 Task: Open a Blog Post Template save the file as flyerAdd Heading 'Ballet' ,with the main content  Ballet is a classical dance form characterized by grace, precision, and fluid movements. It involves intricate footwork, leaps, and graceful poses, performed to classical music. Ballet requires strength, flexibility, and years of dedicated training. ,with the main content  Ballet is a classical dance form characterized by grace, precision, and fluid movements. It involves intricate footwork, leaps, and graceful poses, performed to classical music. Ballet requires strength, flexibility, and years of dedicated training.and font size to the main content 22 Apply Font Style Broadwayand font size to the heading 16 Change heading alignment to  Center
Action: Mouse moved to (18, 21)
Screenshot: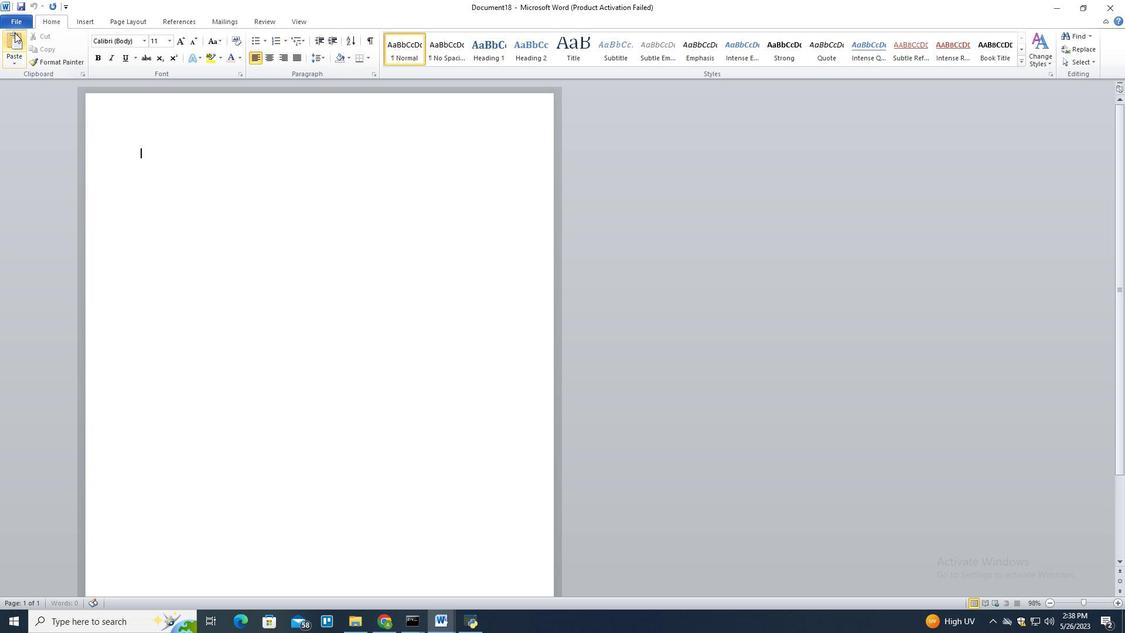 
Action: Mouse pressed left at (18, 21)
Screenshot: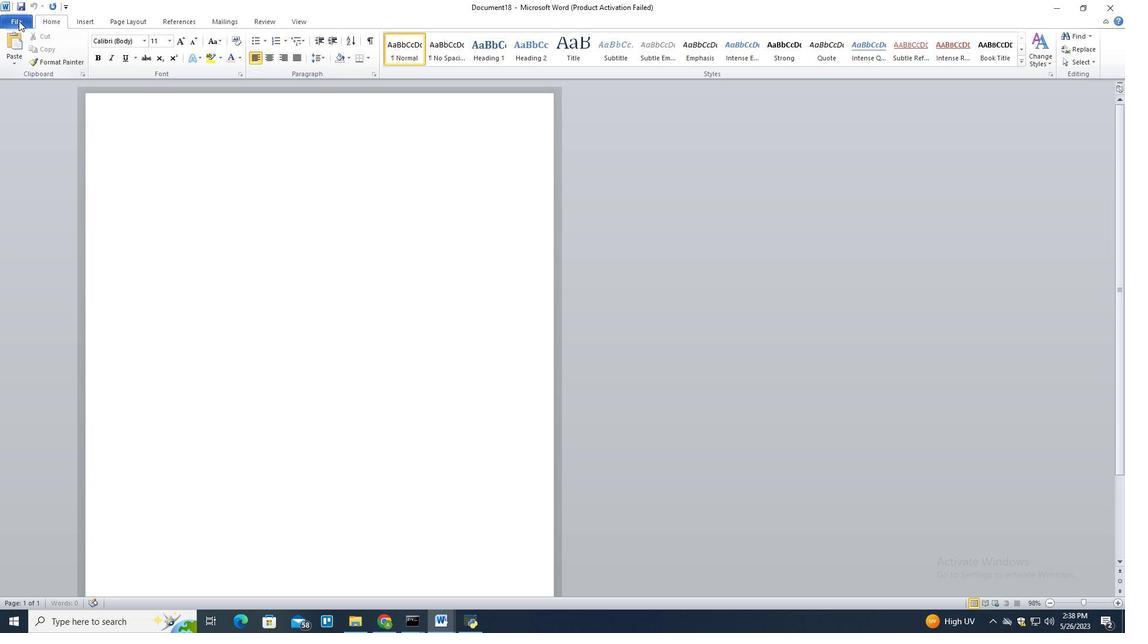 
Action: Mouse moved to (31, 153)
Screenshot: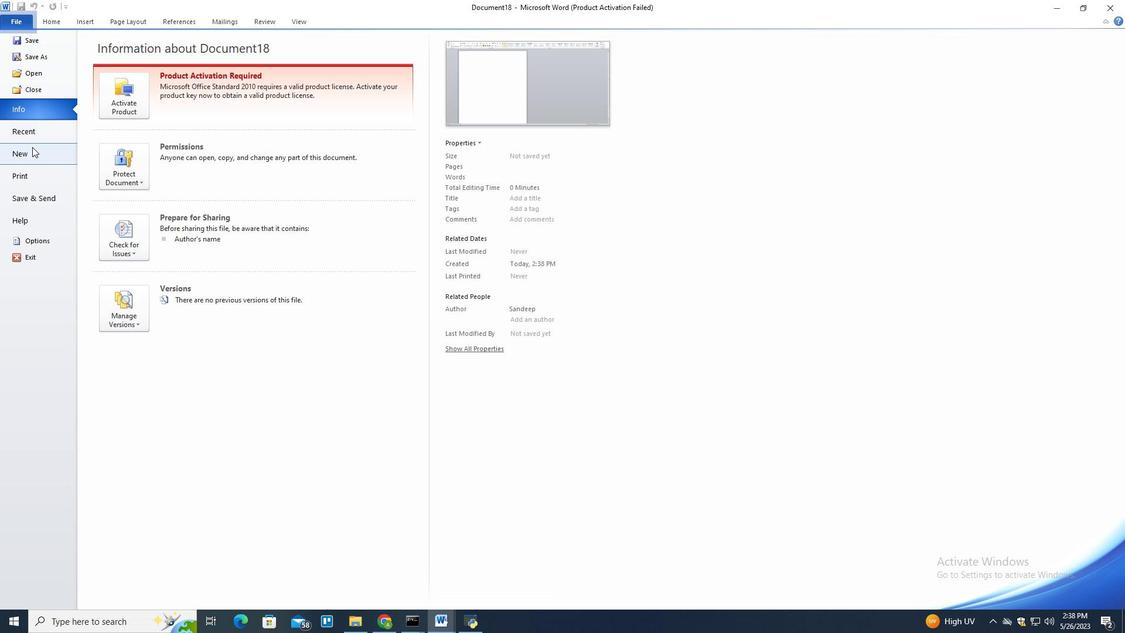 
Action: Mouse pressed left at (31, 153)
Screenshot: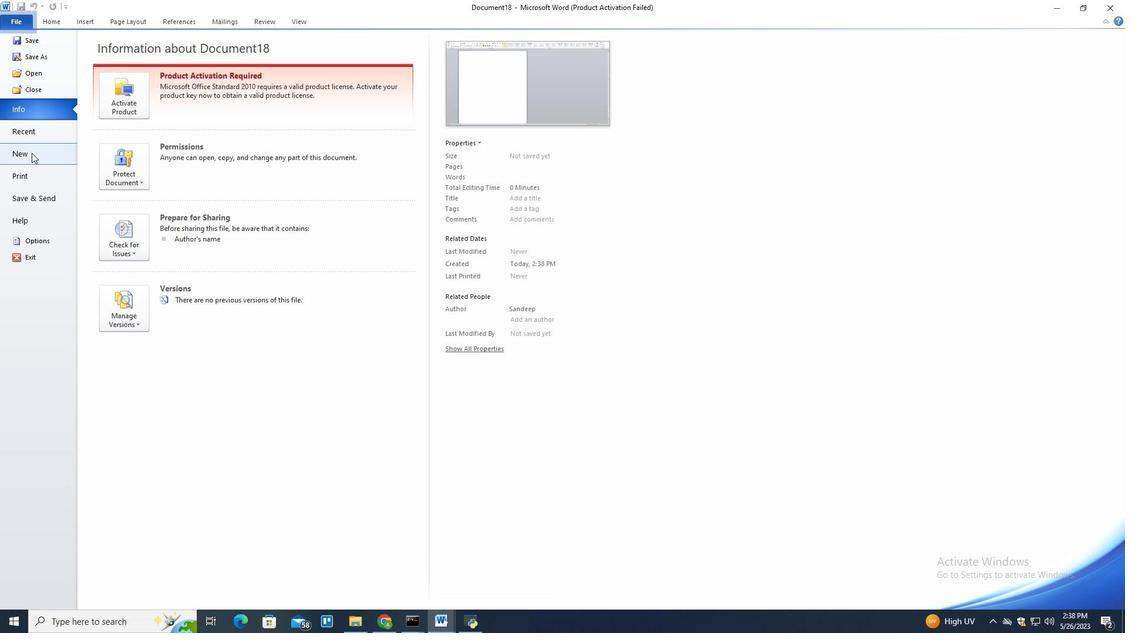 
Action: Mouse moved to (167, 111)
Screenshot: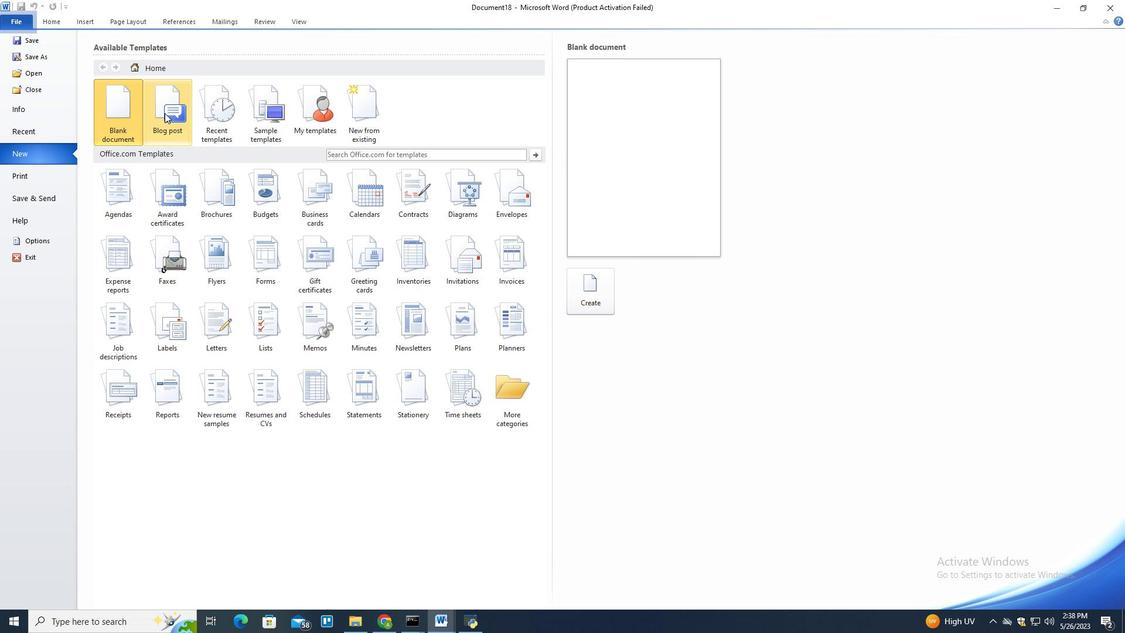 
Action: Mouse pressed left at (167, 111)
Screenshot: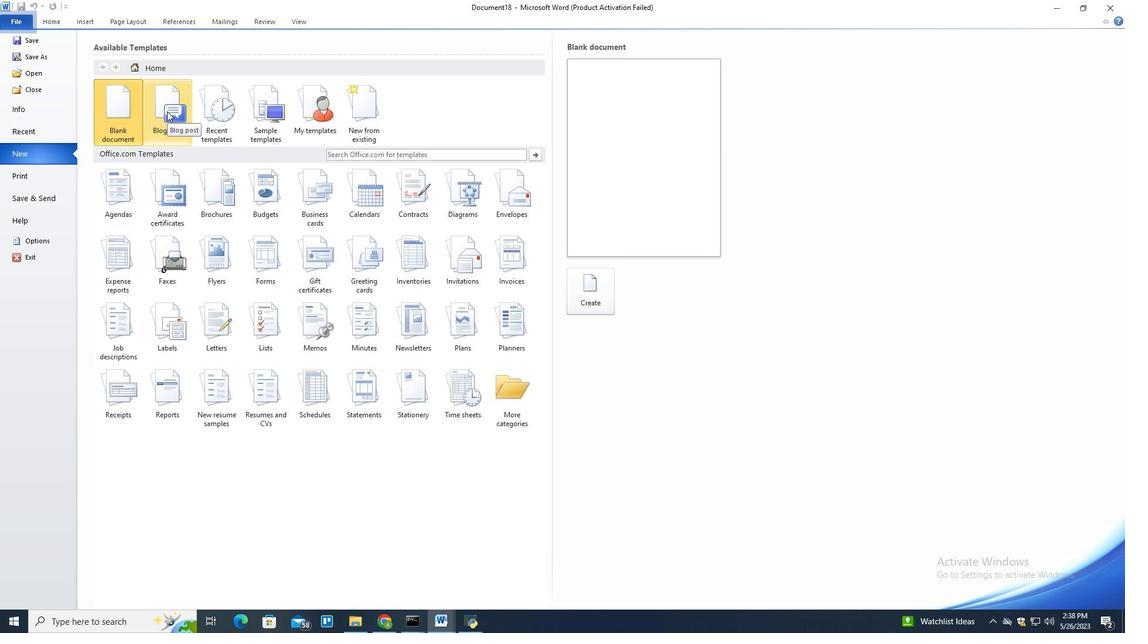 
Action: Mouse moved to (595, 296)
Screenshot: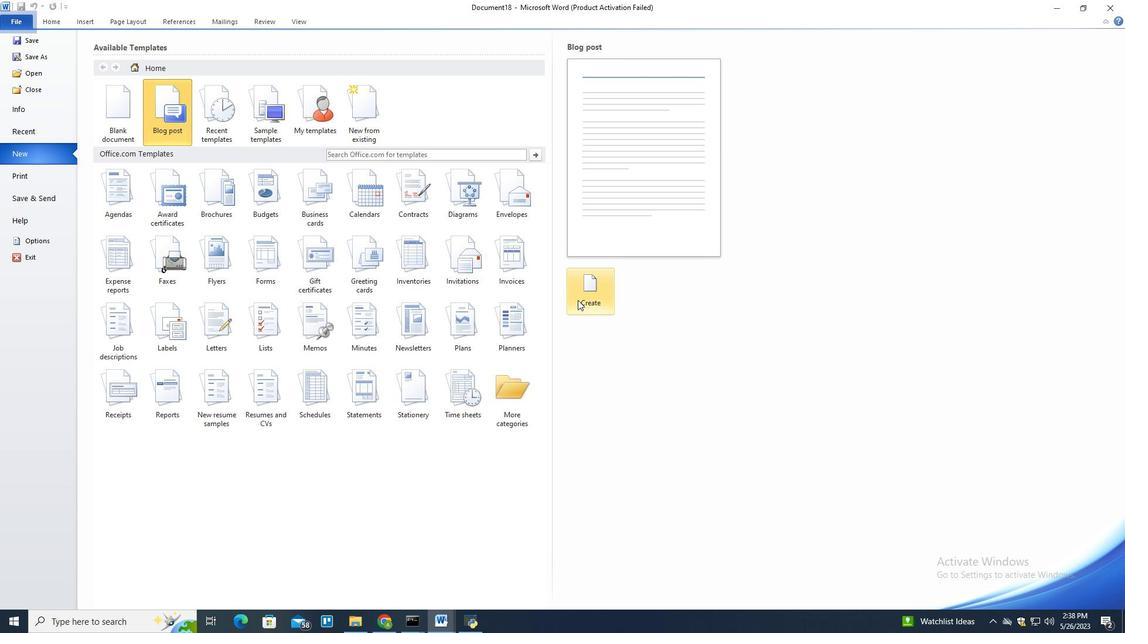 
Action: Mouse pressed left at (595, 296)
Screenshot: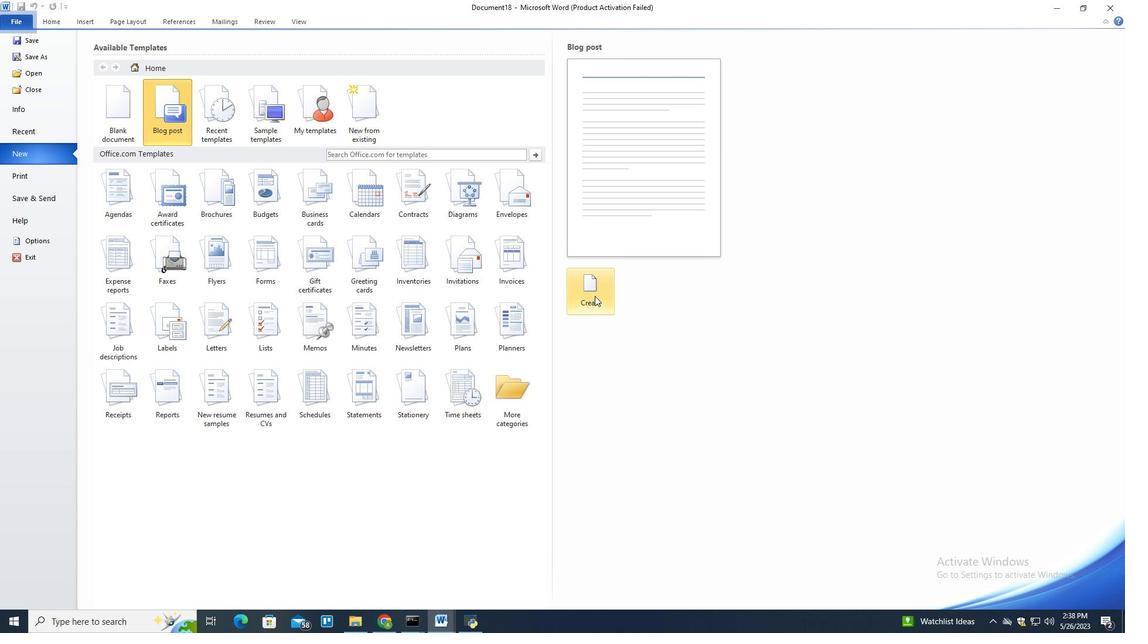 
Action: Mouse moved to (606, 337)
Screenshot: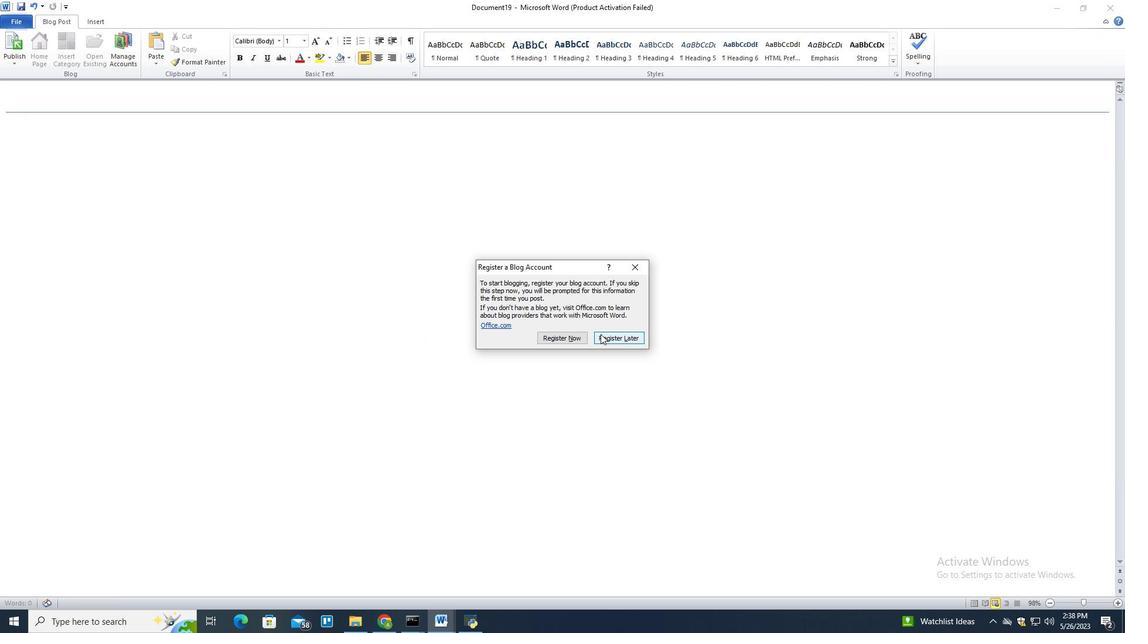 
Action: Mouse pressed left at (606, 337)
Screenshot: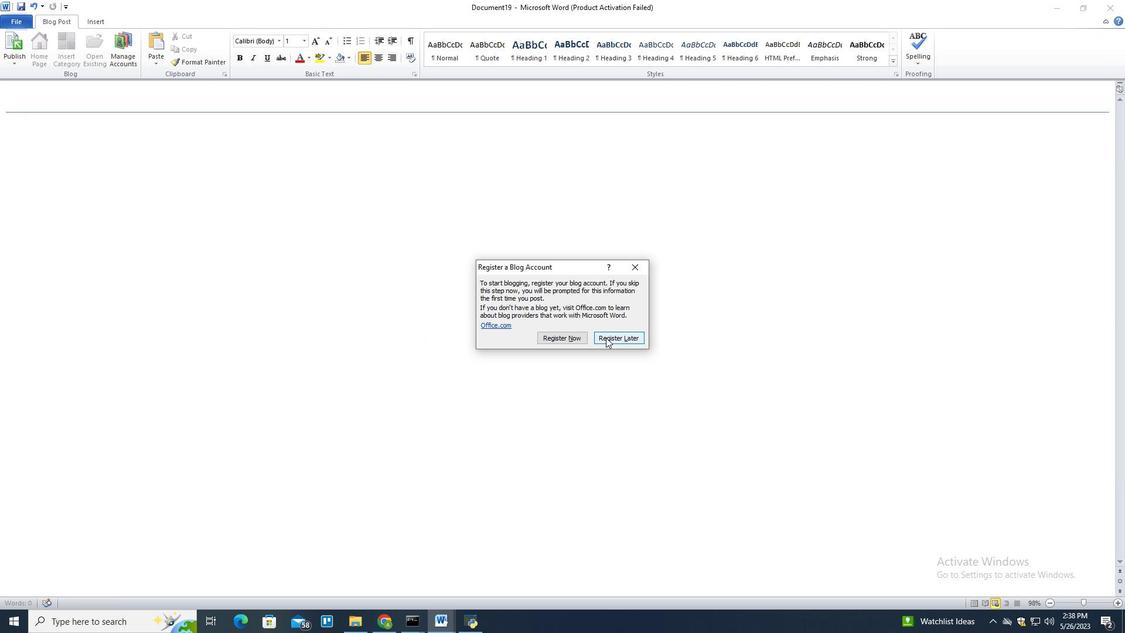 
Action: Mouse moved to (115, 228)
Screenshot: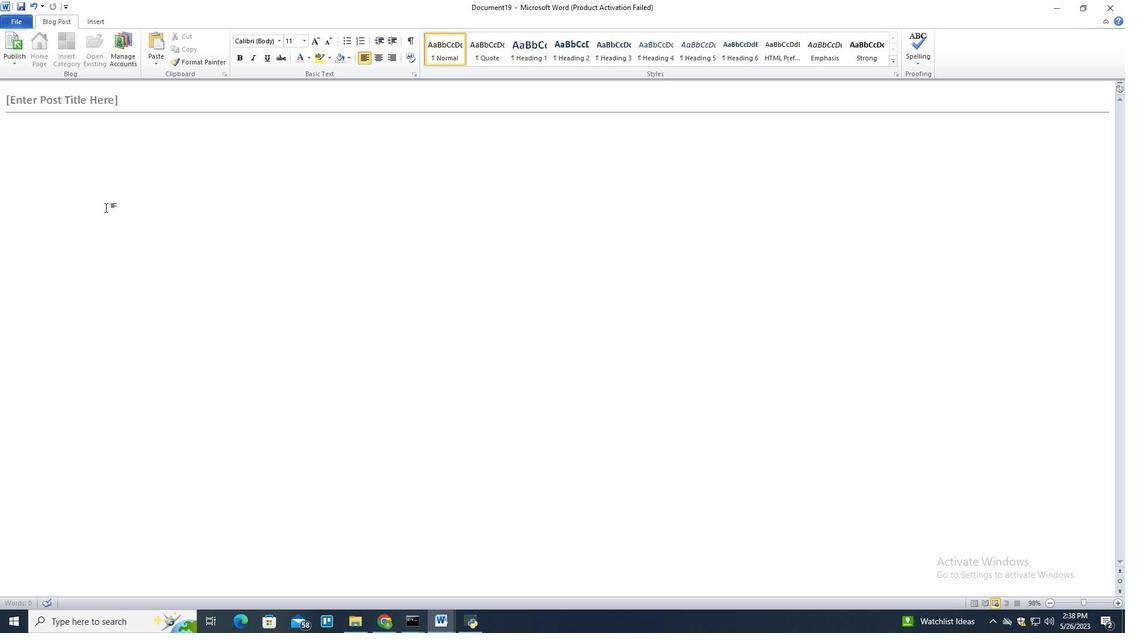 
Action: Key pressed ctrl+S<Key.shift>F<Key.backspace>flyer<Key.enter>
Screenshot: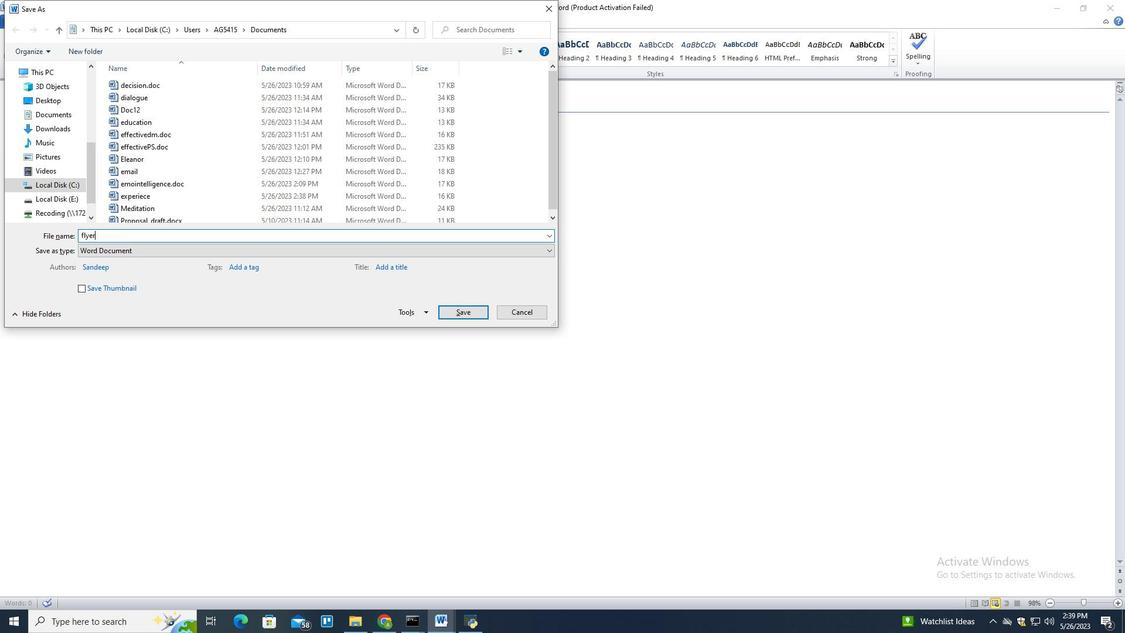 
Action: Mouse moved to (95, 107)
Screenshot: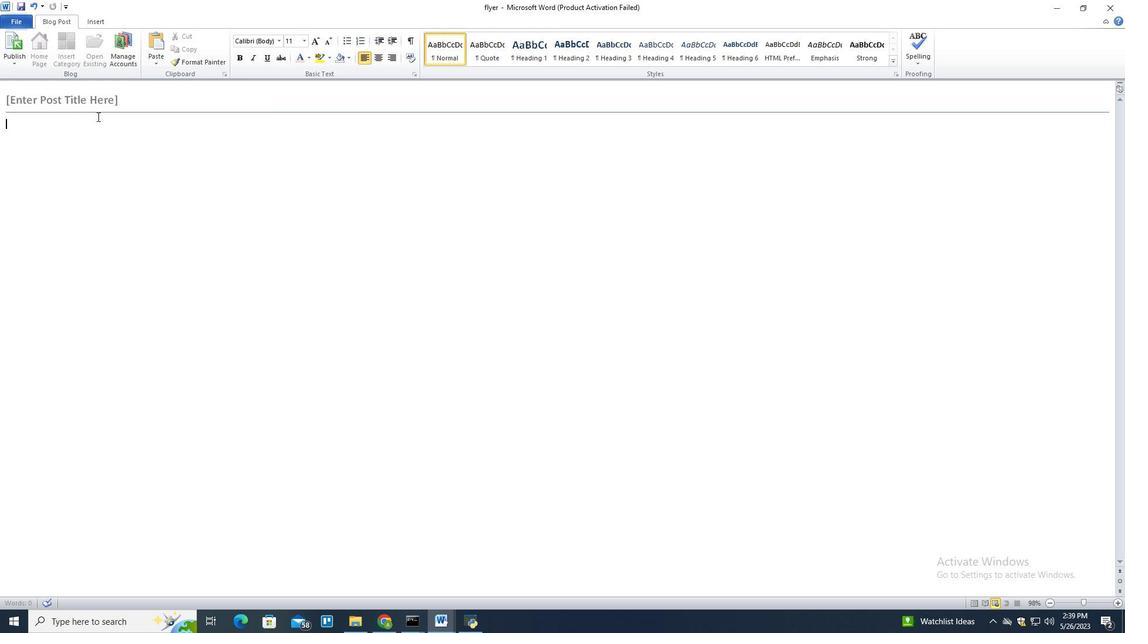 
Action: Mouse pressed left at (95, 107)
Screenshot: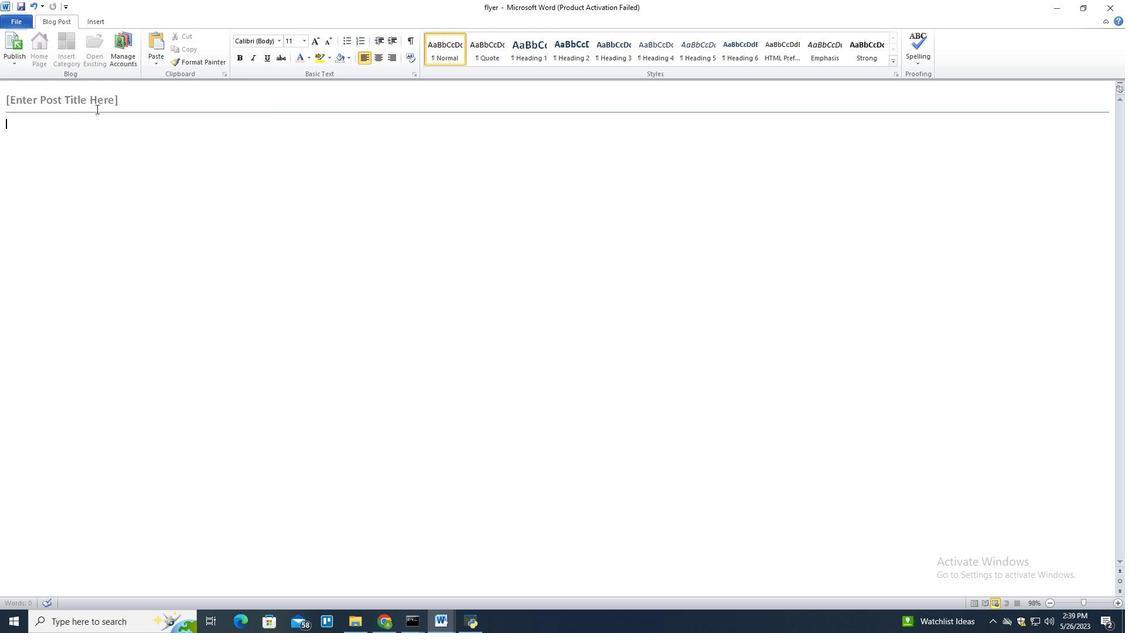 
Action: Mouse moved to (95, 102)
Screenshot: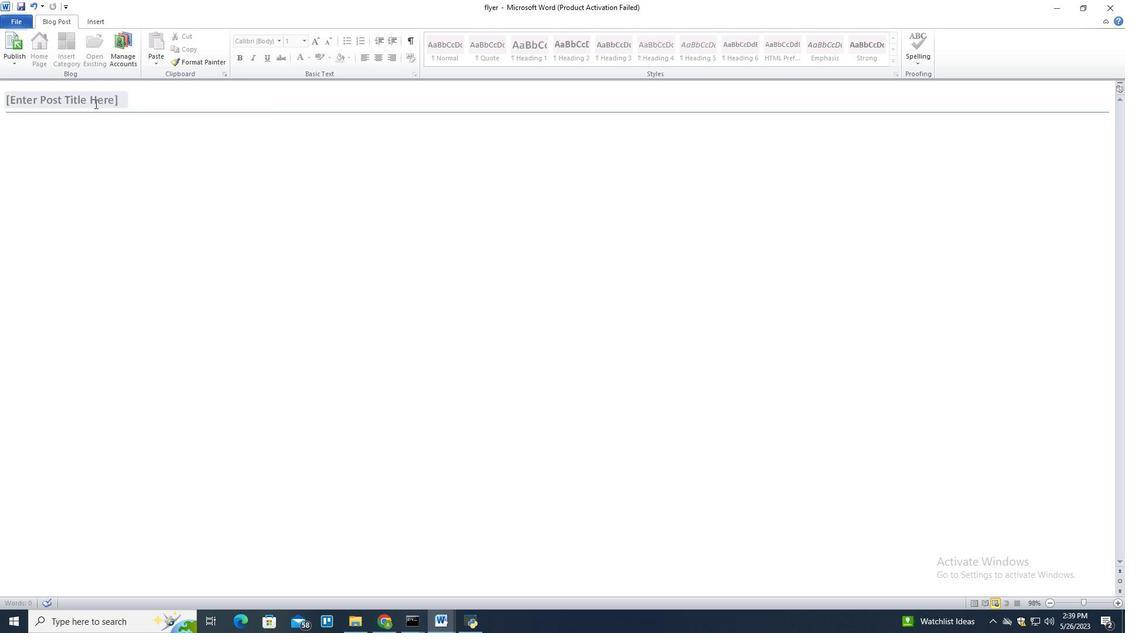 
Action: Mouse pressed left at (95, 102)
Screenshot: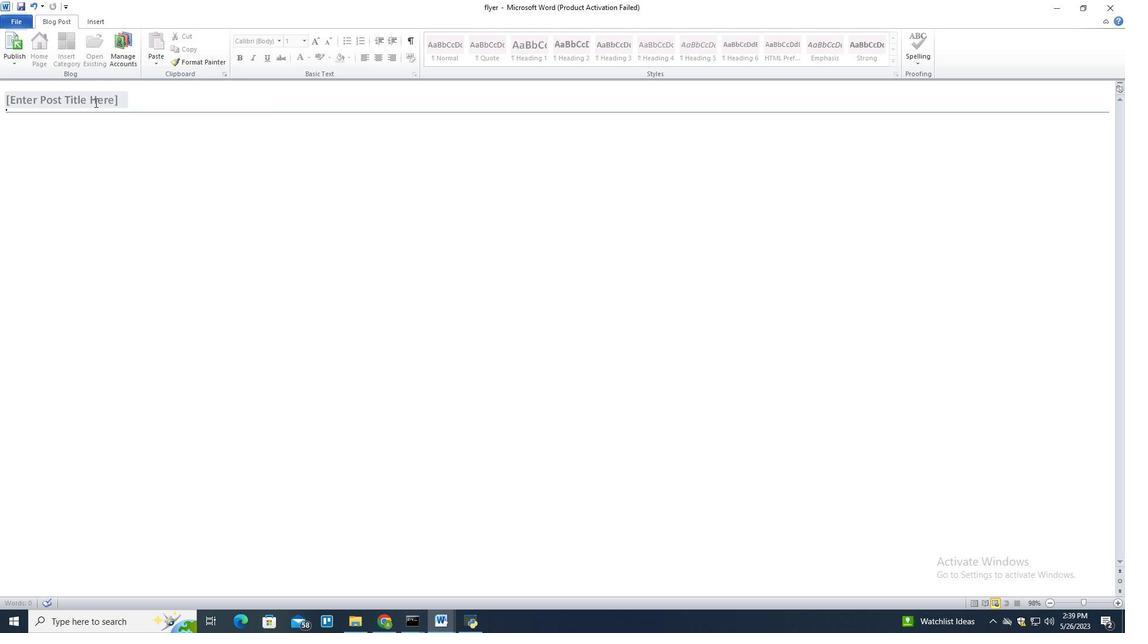 
Action: Mouse pressed left at (95, 102)
Screenshot: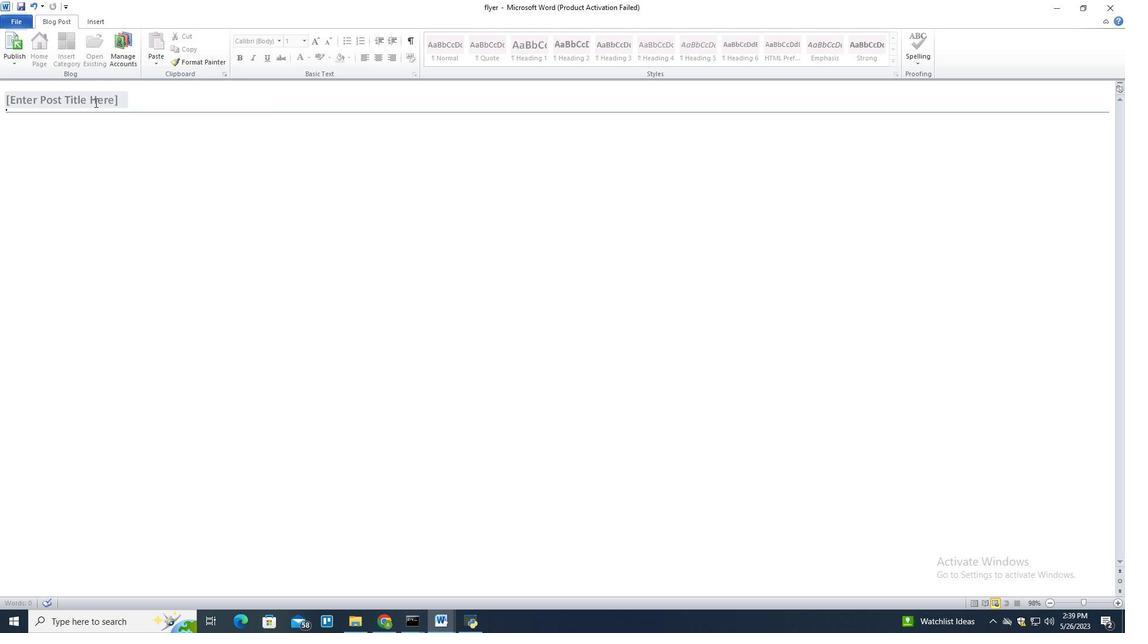 
Action: Key pressed <Key.shift><Key.shift><Key.shift><Key.shift><Key.shift>Ballet<Key.backspace><Key.backspace><Key.backspace><Key.backspace>alllet<Key.backspace><Key.backspace>let
Screenshot: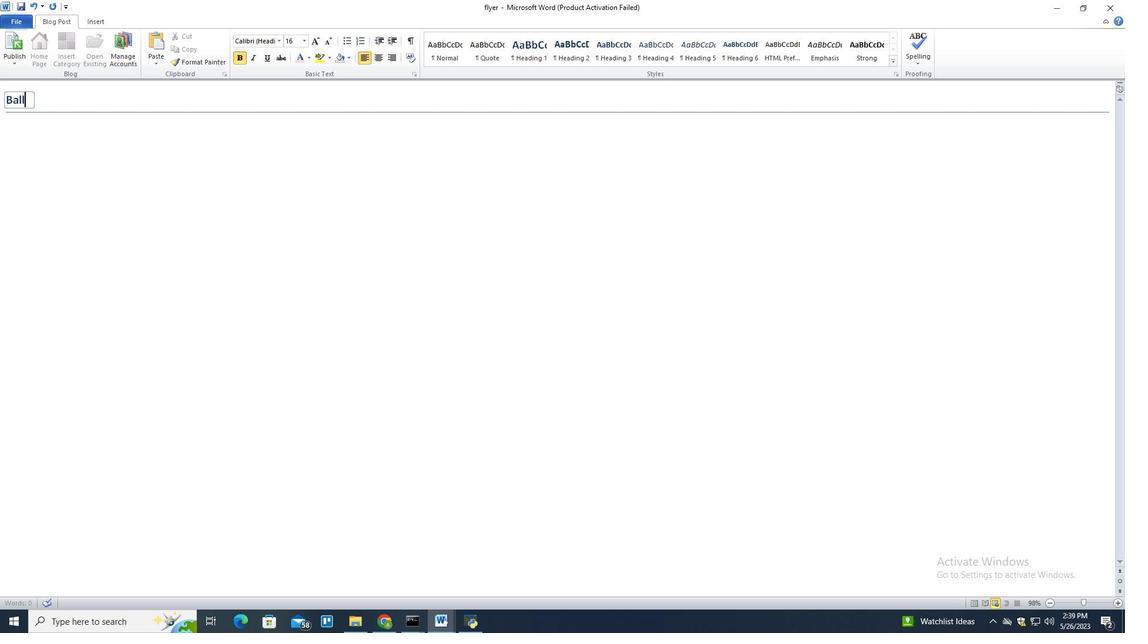 
Action: Mouse moved to (71, 141)
Screenshot: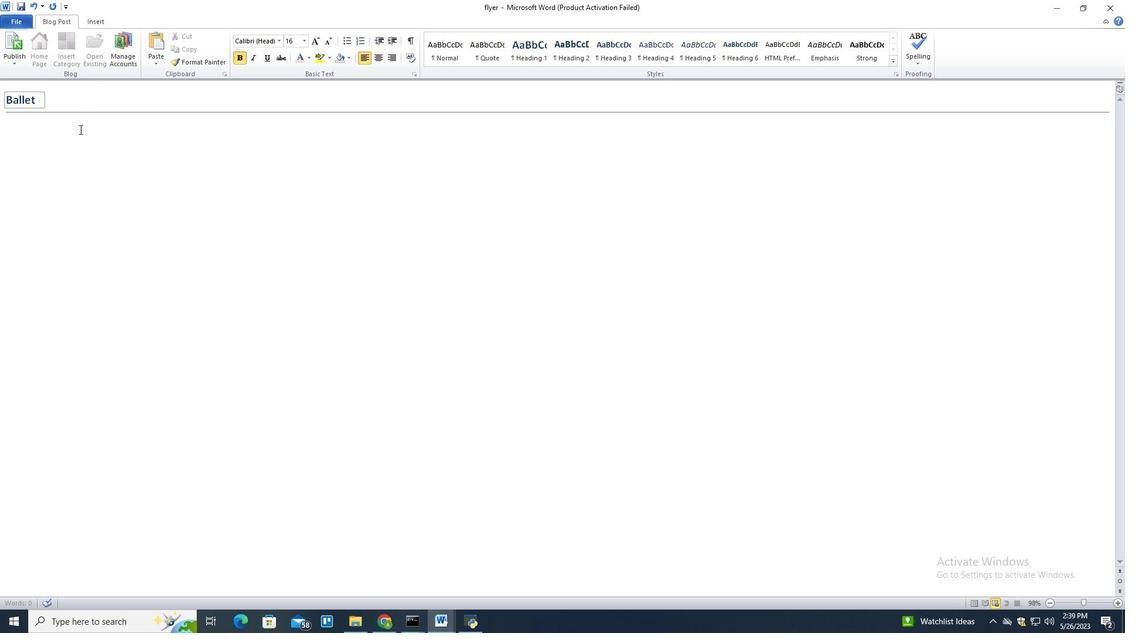 
Action: Mouse pressed left at (71, 141)
Screenshot: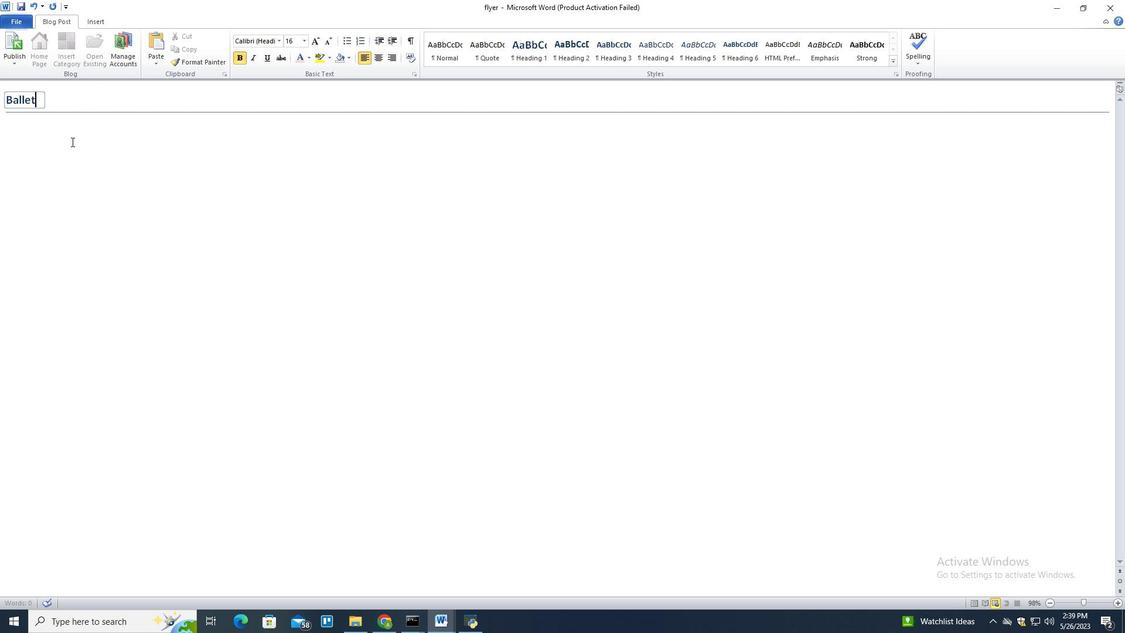 
Action: Mouse moved to (81, 140)
Screenshot: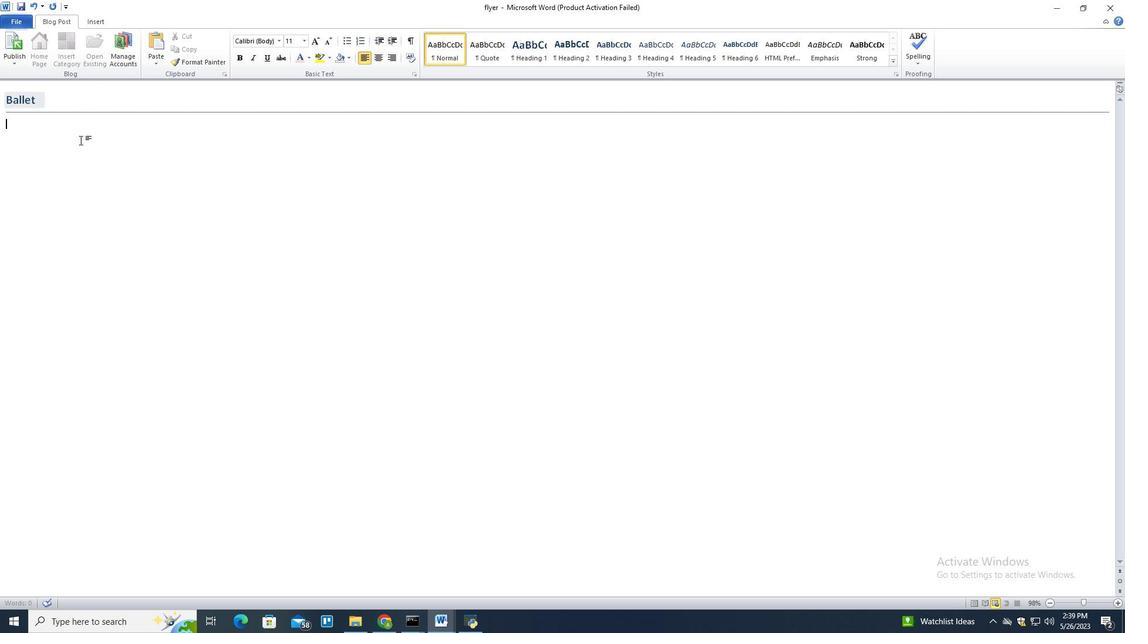 
Action: Key pressed <Key.shift>Ballet<Key.backspace>eeet<Key.space>iis<Key.space>a<Key.space>classical<Key.space>danceee<Key.space>formm<Key.space><Key.space><Key.space>chharacterizedd<Key.space>b<Key.space>bby<Key.space>grace<Key.backspace>ce,,<Key.space>precision<Key.backspace>ion,<Key.space>and<Key.space>fluid<Key.space>movvemments,,<Key.backspace>.<Key.space><Key.shift>It<Key.space>invvd<Key.backspace><Key.backspace>olves<Key.space>intricate<Key.space>footworrk.<Key.backspace><Key.backspace>,<Key.space>leaps,<Key.space>aand<Key.space>grracefull<Key.space>pposes,<Key.space><Key.space>performed<Key.space>too<Key.space>classical<Key.space><Key.space>mmuusic,<Key.backspace>..<Key.space><Key.shift>Ballet<Key.backspace>et<Key.space>reqqquitte<Key.backspace><Key.backspace><Key.backspace>res<Key.space>strength,<Key.space><Key.space>fleexiibility,<Key.space>and<Key.space>years<Key.space>of<Key.backspace>off<Key.space>deedicatiiing<Key.space><Key.space>training,.,<Key.space>withh<Key.space>tthee<Key.space>main<Key.space>contennnt<Key.space><Key.shift>B<Key.shift>Balleet<Key.space><Key.space><Key.space>iis<Key.space>a<Key.space>cclasssicall<Key.space>dance<Key.space>fororrm<Key.space>
Screenshot: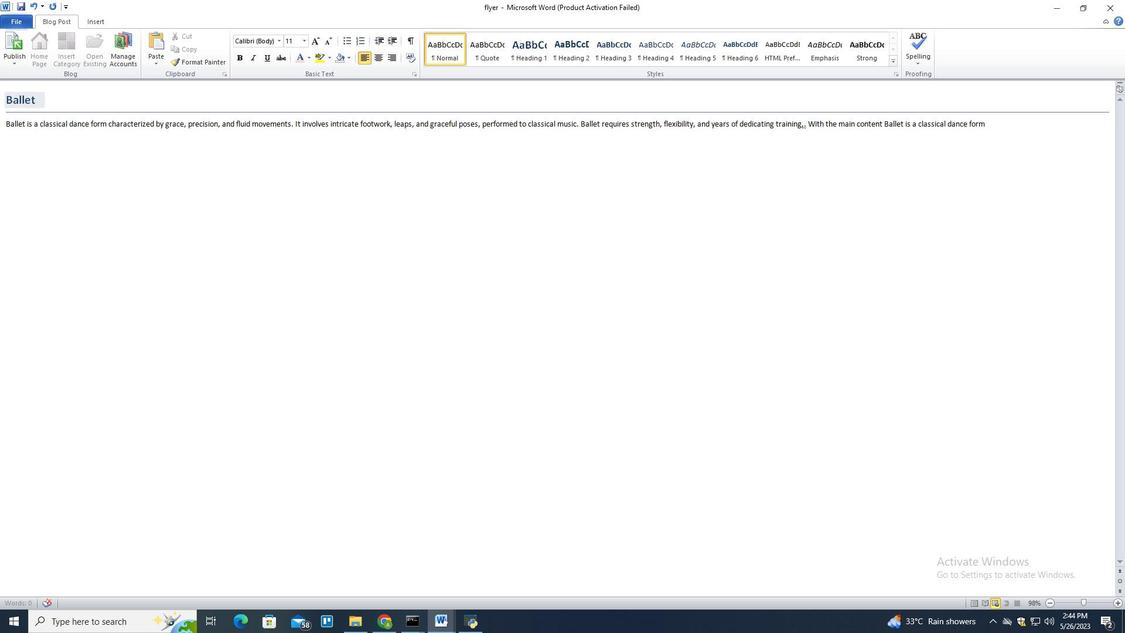 
Action: Mouse moved to (81, 139)
Screenshot: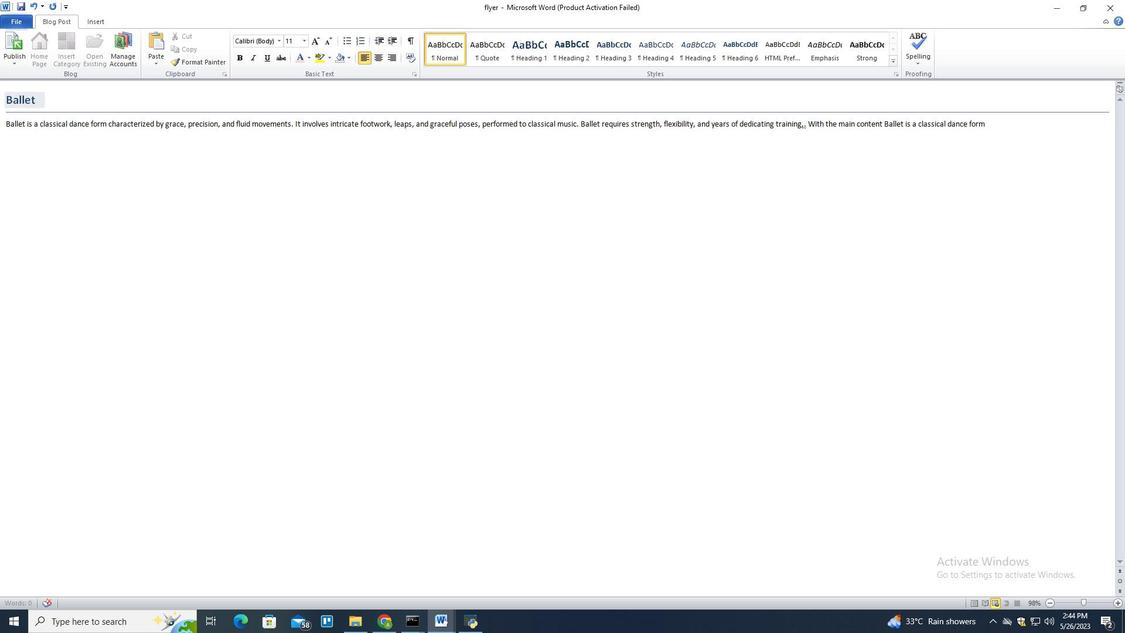 
Action: Key pressed cg<Key.backspace>harracteeriizedd<Key.space>by<Key.space>ggrace,,<Key.space>prccisionm<Key.backspace>,<Key.space>and<Key.space>fluid<Key.space>movemments,<Key.backspace>.<Key.space><Key.shift>It<Key.space><Key.space>invoolves<Key.space>intricate<Key.space>footwork,<Key.space>leaps,<Key.space>andd<Key.space>ggraceeful<Key.space>poses,<Key.space>performed<Key.backspace>ede<Key.backspace><Key.backspace>e<Key.backspace><Key.backspace>eeed<Key.space>to<Key.space>classiical<Key.space>music<Key.space><Key.backspace>,<Key.backspace><Key.backspace>.<Key.space><Key.shift>Ballllet<Key.space>require<Key.space>strenght<Key.backspace><Key.backspace>thm<Key.backspace>,<Key.space>fflexibility,<Key.space>and<Key.space>years<Key.space><Key.space>of<Key.space>ded<Key.backspace><Key.backspace>ddedicateded<Key.space>trainning.ctrl+A
Screenshot: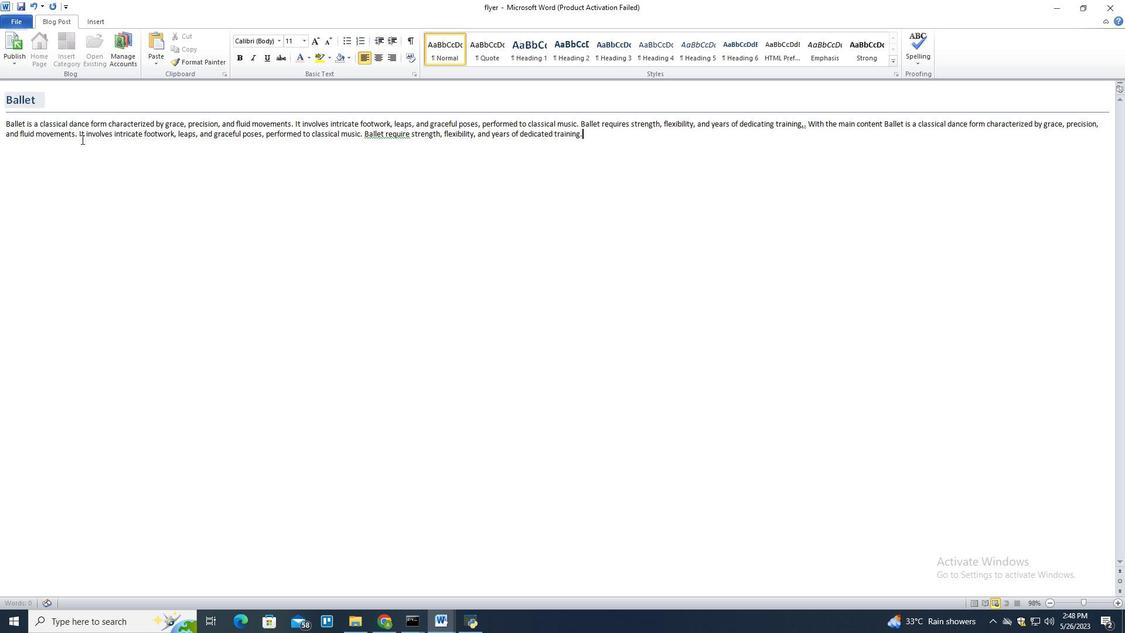 
Action: Mouse moved to (100, 18)
Screenshot: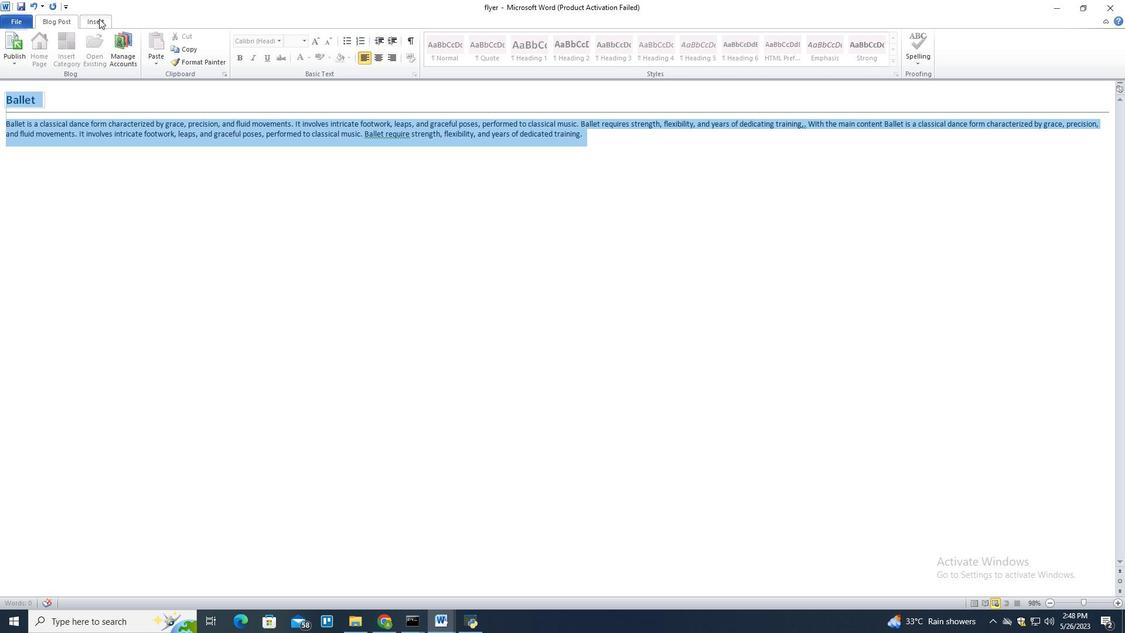 
Action: Mouse pressed left at (100, 18)
Screenshot: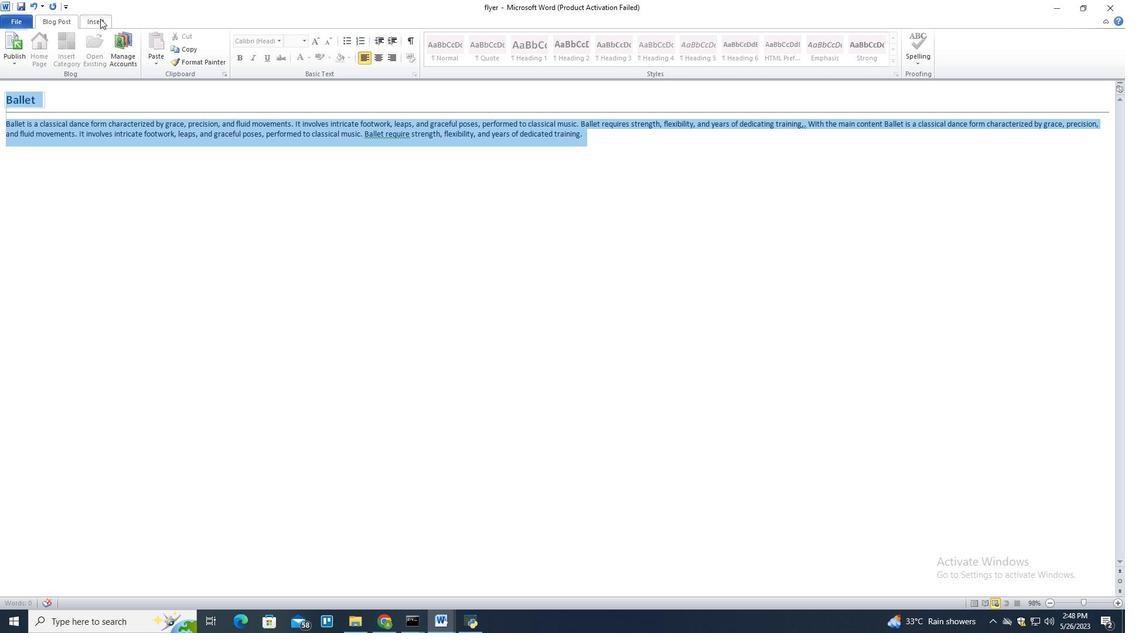 
Action: Mouse moved to (69, 19)
Screenshot: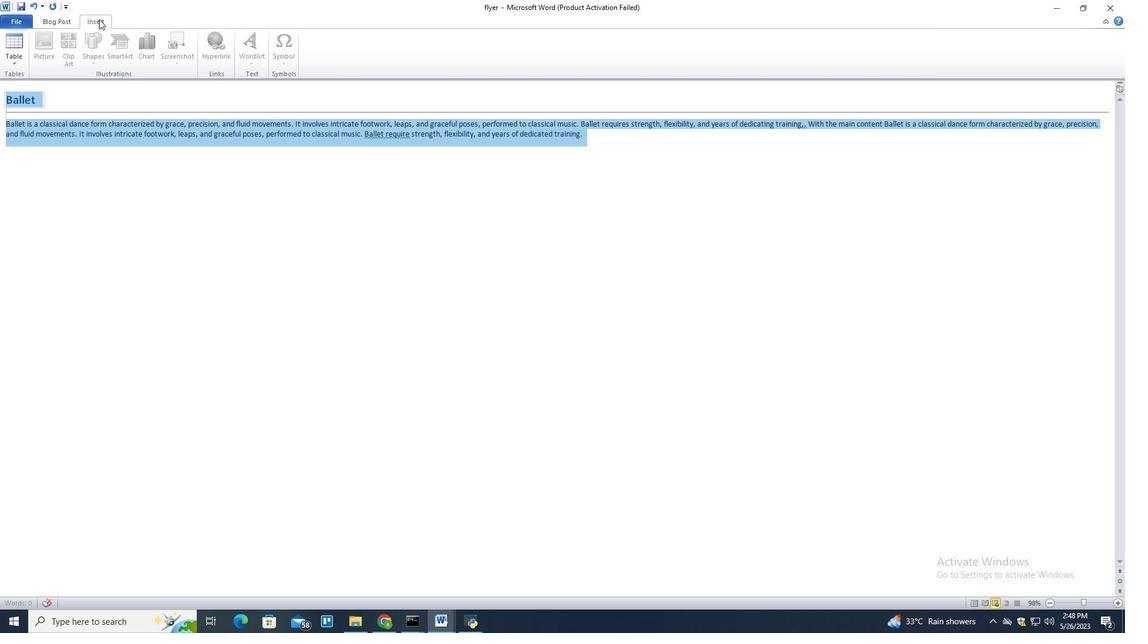 
Action: Mouse pressed left at (69, 19)
Screenshot: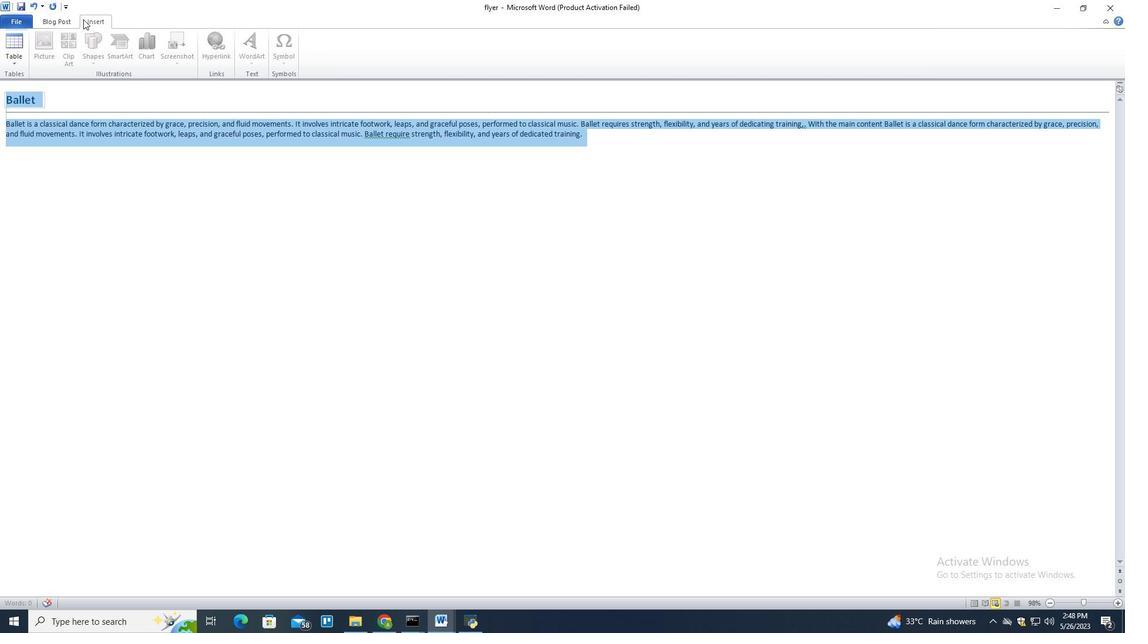
Action: Mouse moved to (404, 93)
Screenshot: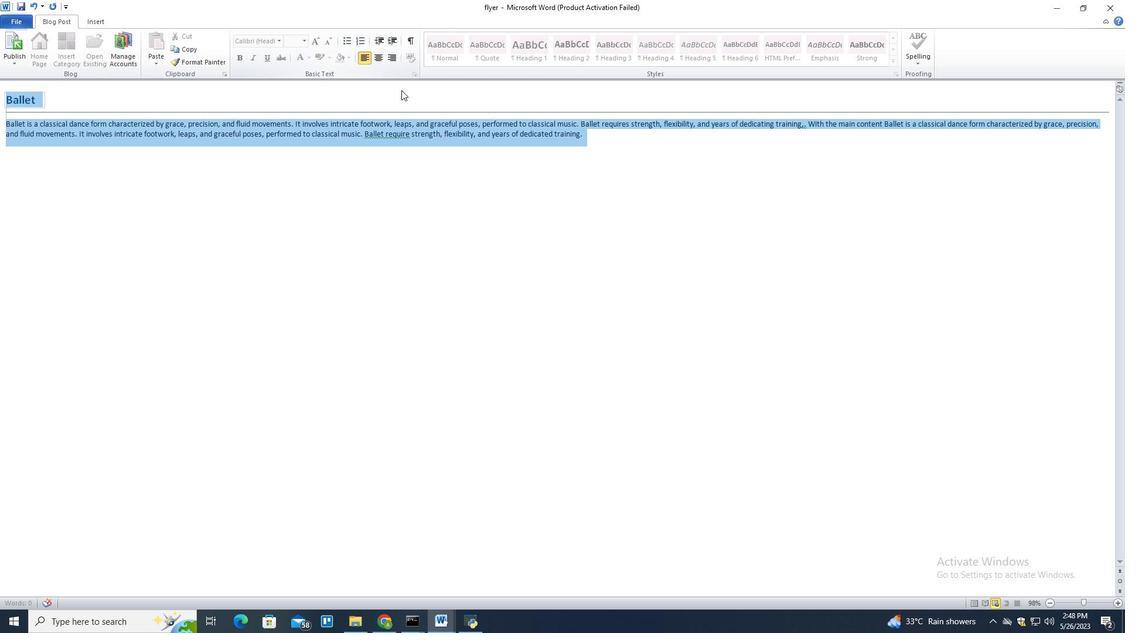 
Action: Mouse pressed left at (403, 92)
Screenshot: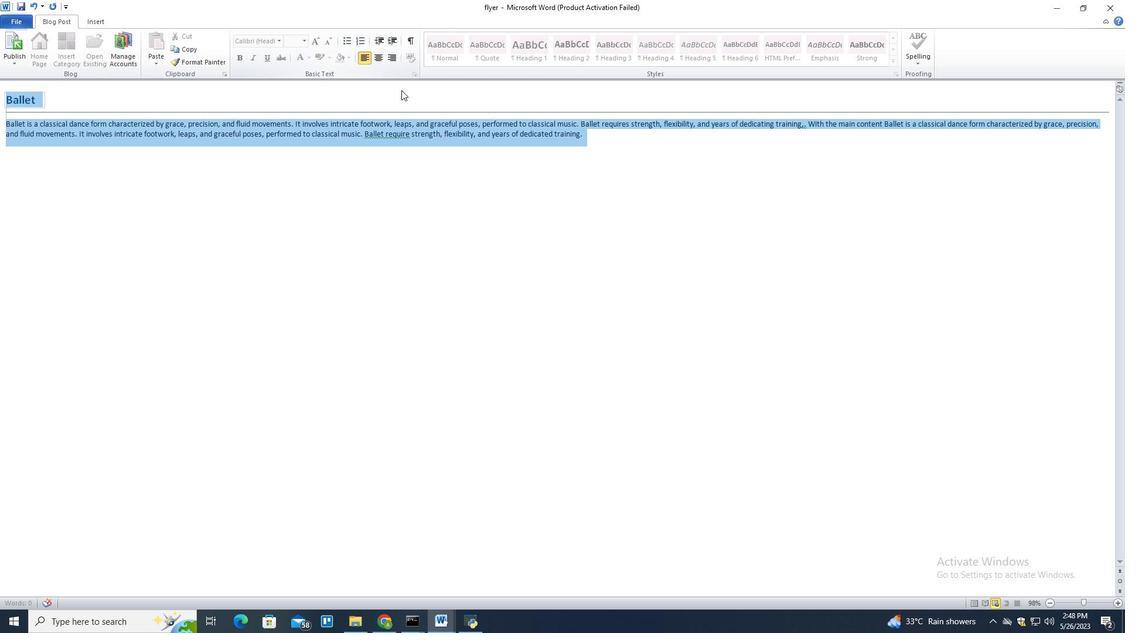 
Action: Mouse moved to (508, 141)
Screenshot: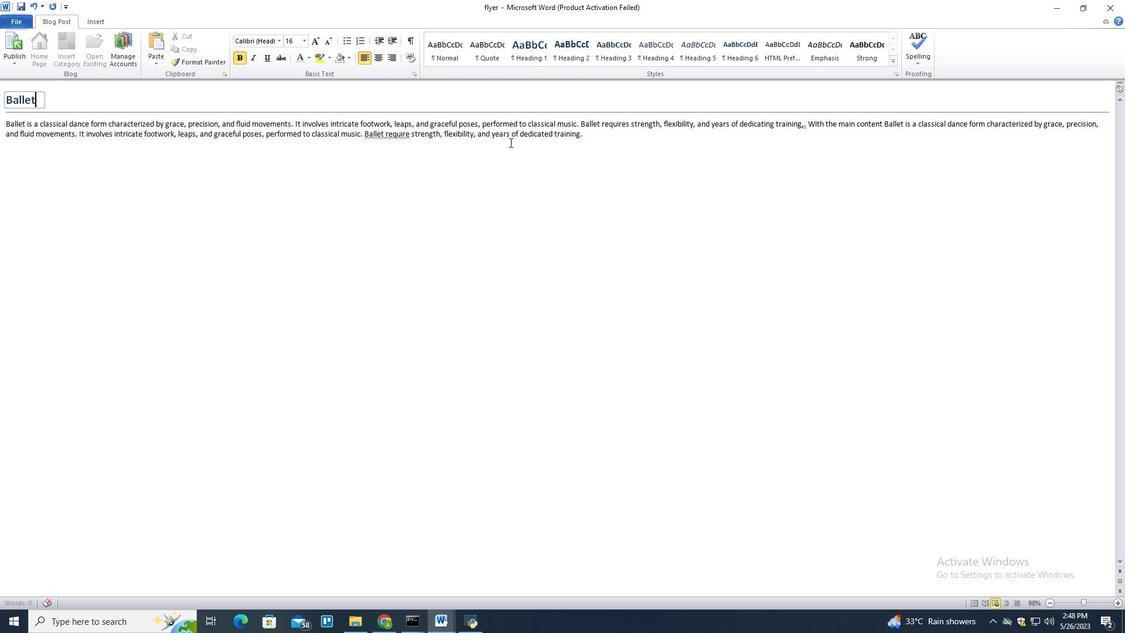 
Action: Mouse pressed left at (508, 141)
Screenshot: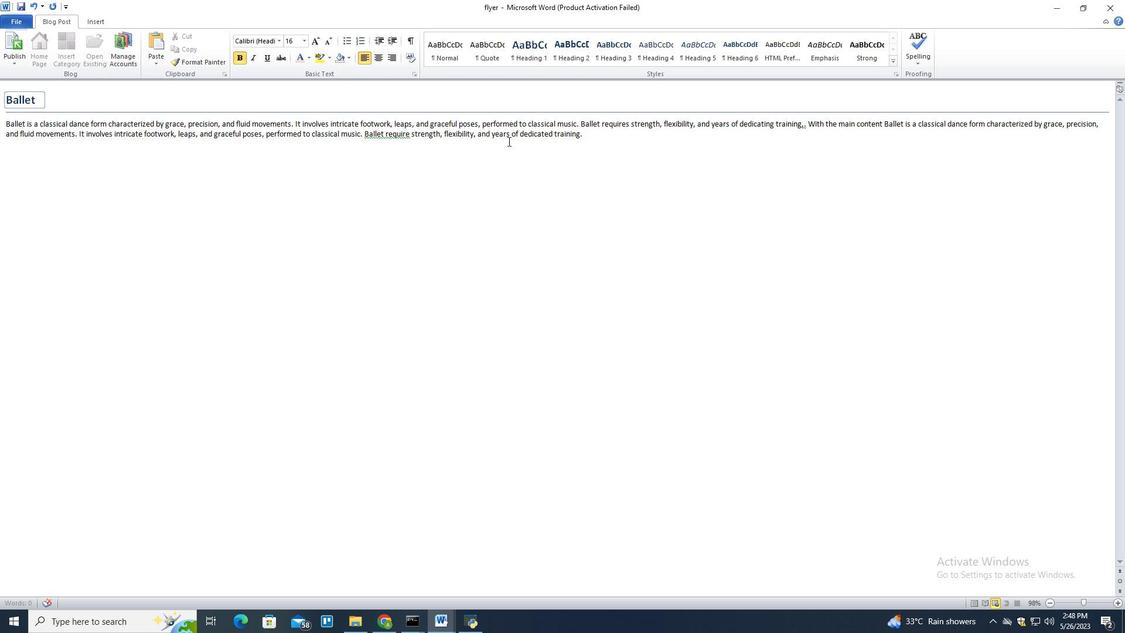 
Action: Mouse moved to (505, 140)
Screenshot: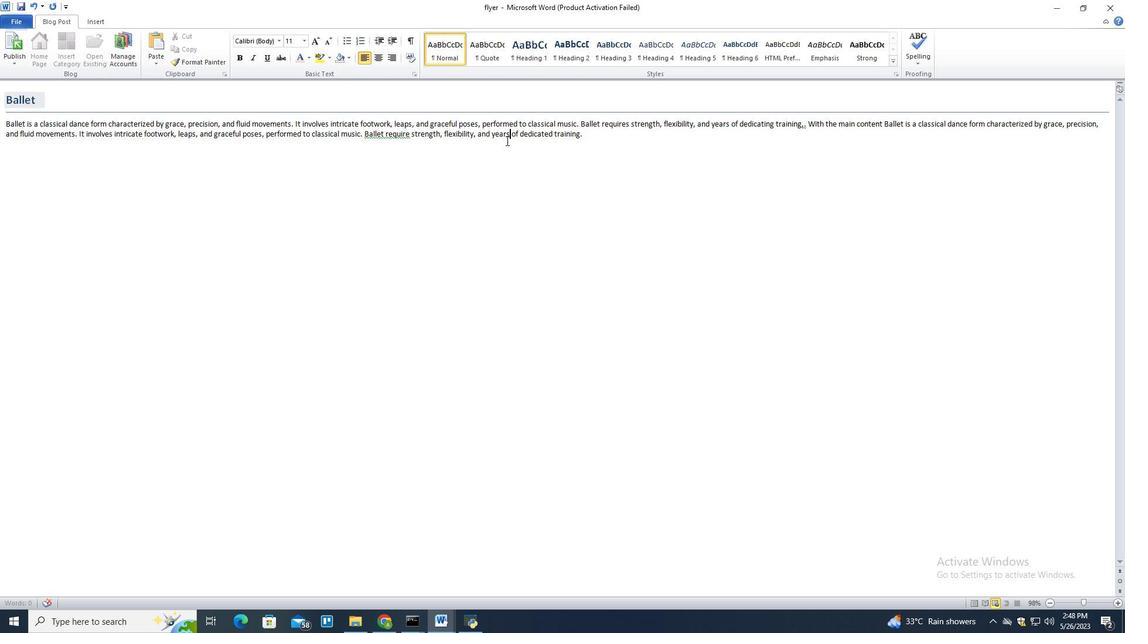 
Action: Key pressed ctrl+A
Screenshot: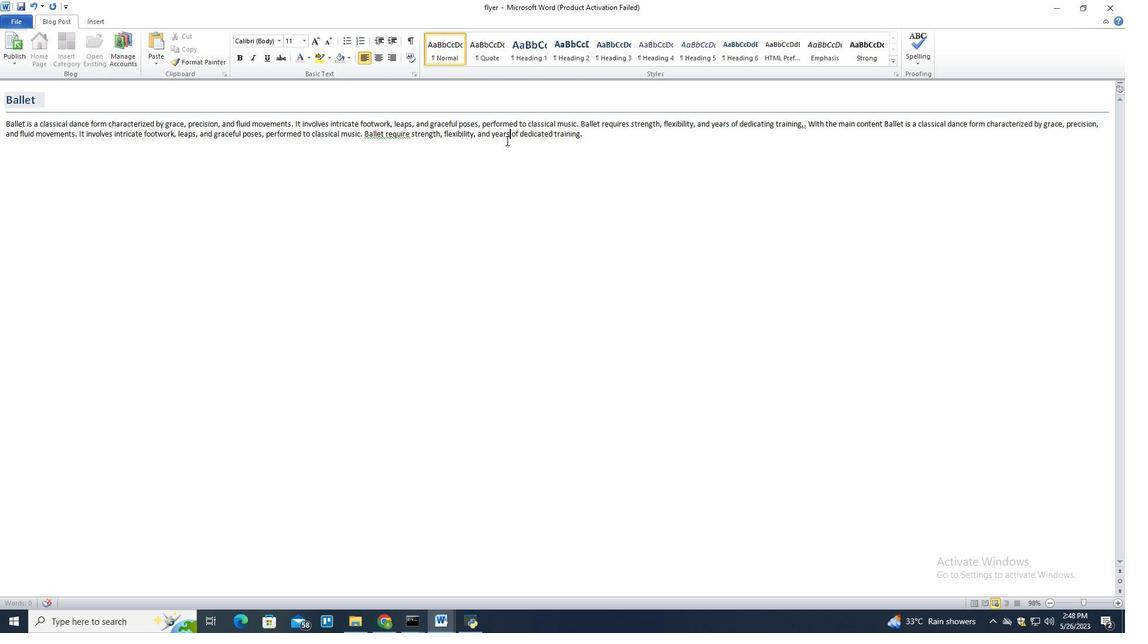 
Action: Mouse moved to (306, 39)
Screenshot: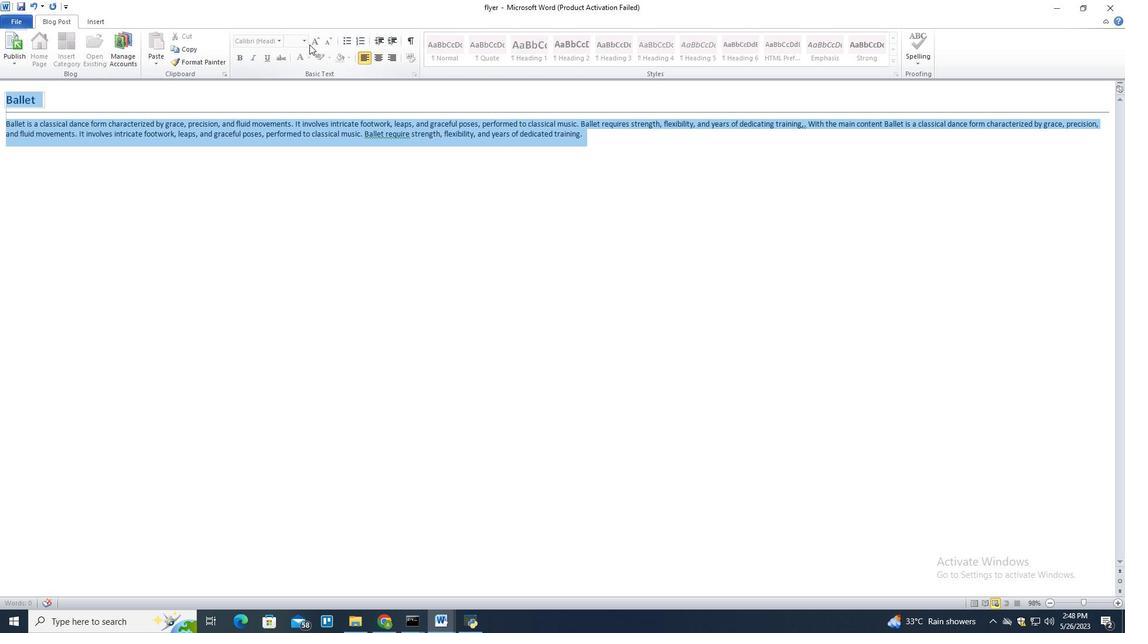 
Action: Mouse pressed left at (306, 39)
Screenshot: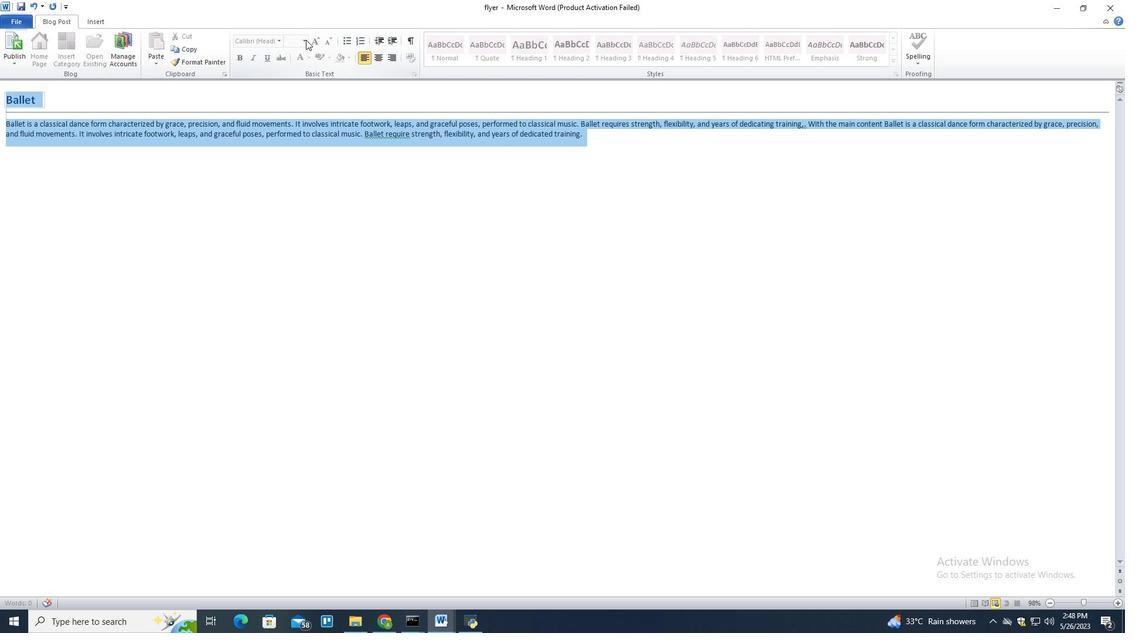 
Action: Mouse moved to (296, 143)
Screenshot: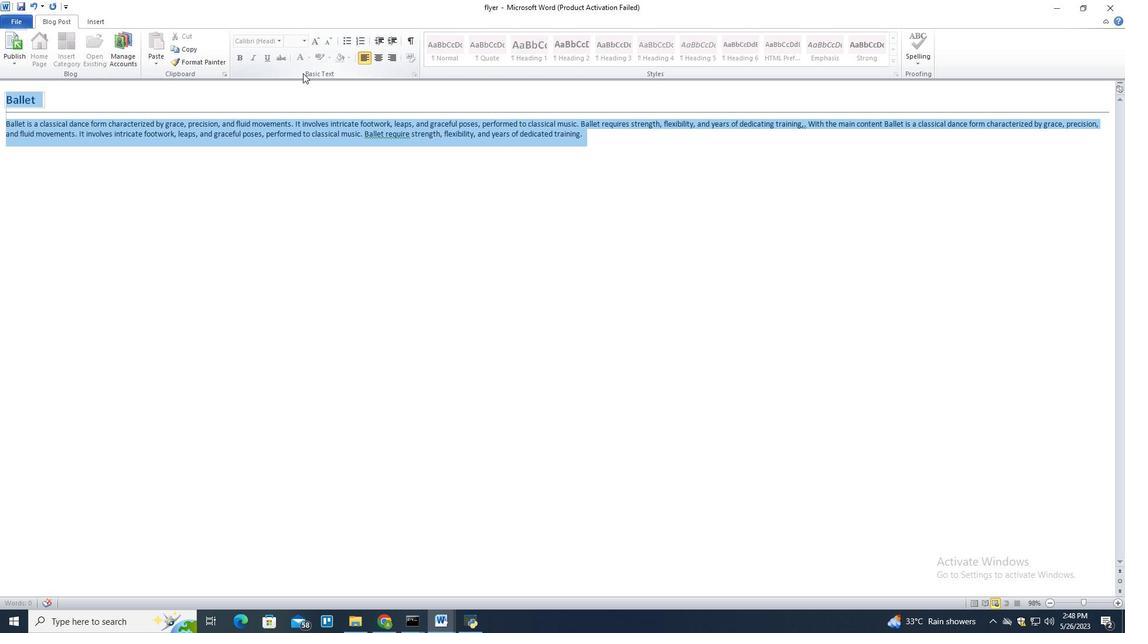 
Action: Mouse pressed left at (296, 143)
Screenshot: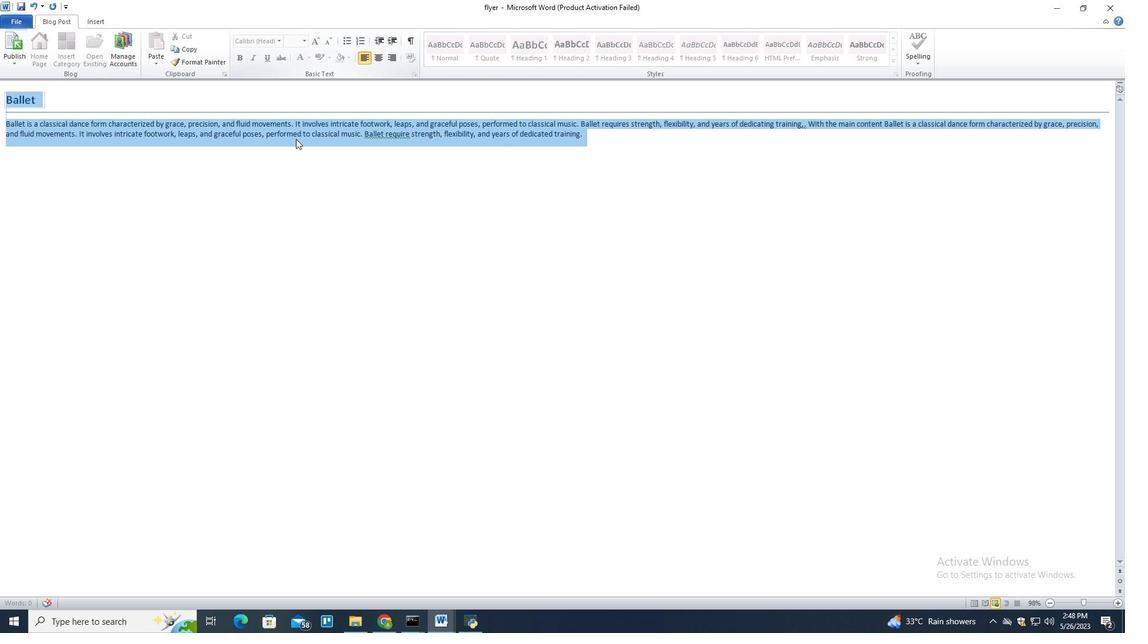 
Action: Mouse moved to (25, 121)
Screenshot: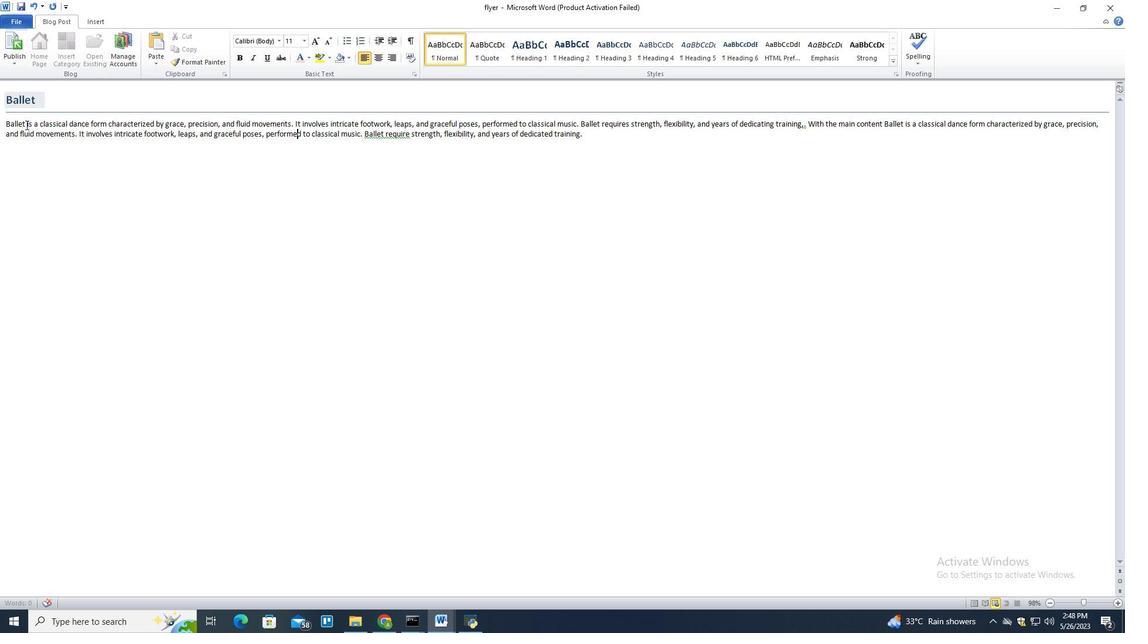 
Action: Mouse pressed left at (25, 121)
Screenshot: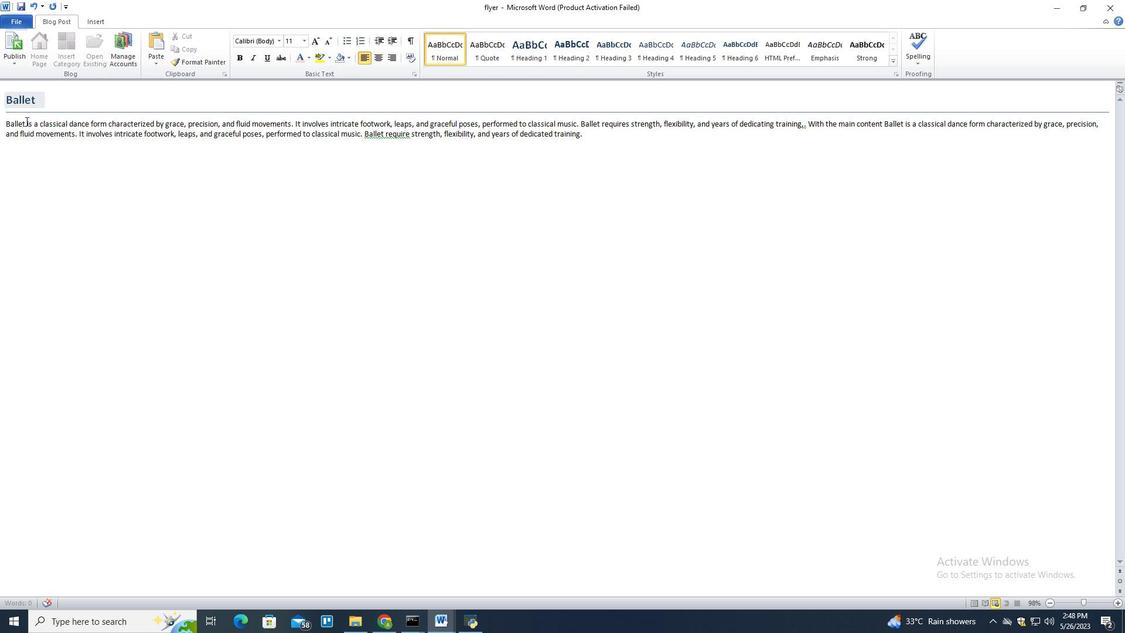 
Action: Mouse moved to (3, 124)
Screenshot: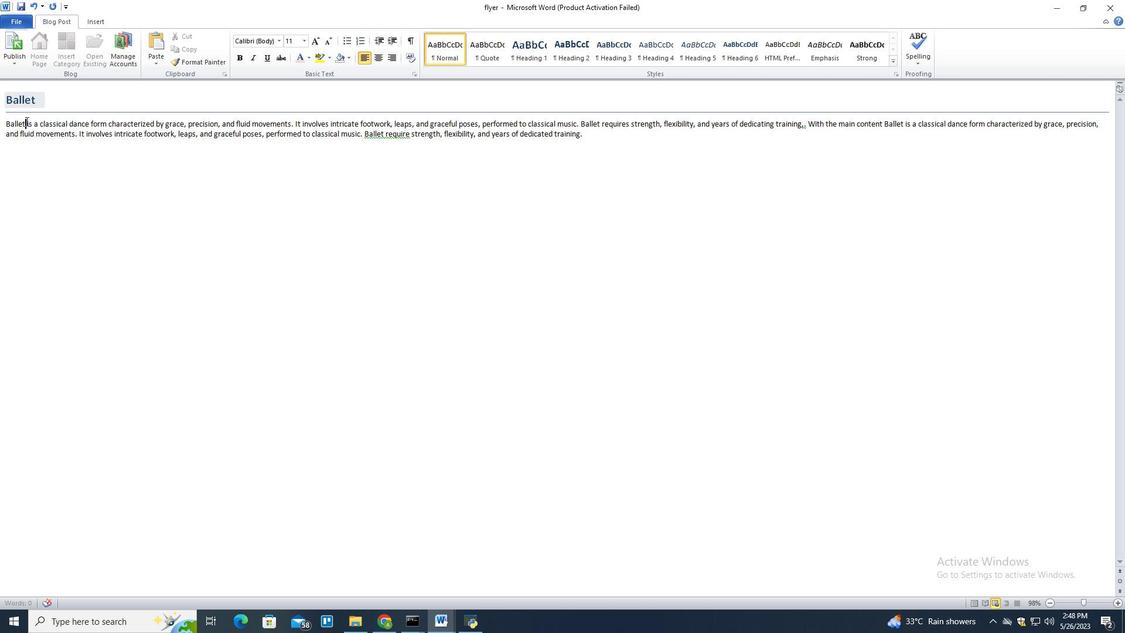 
Action: Mouse pressed left at (3, 124)
Screenshot: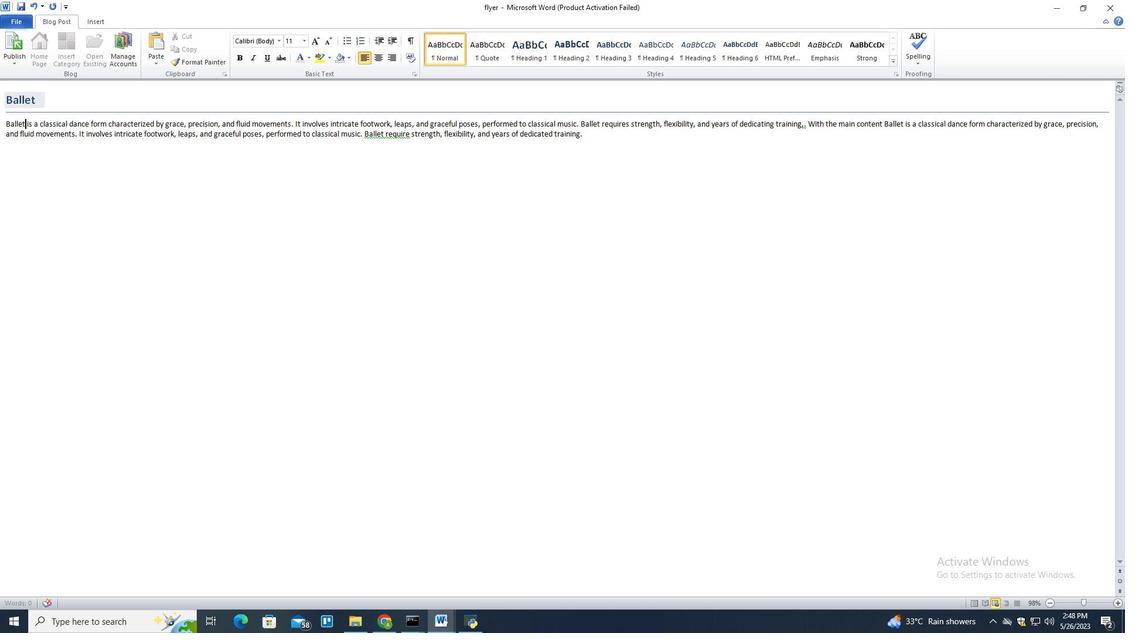 
Action: Mouse moved to (397, 220)
Screenshot: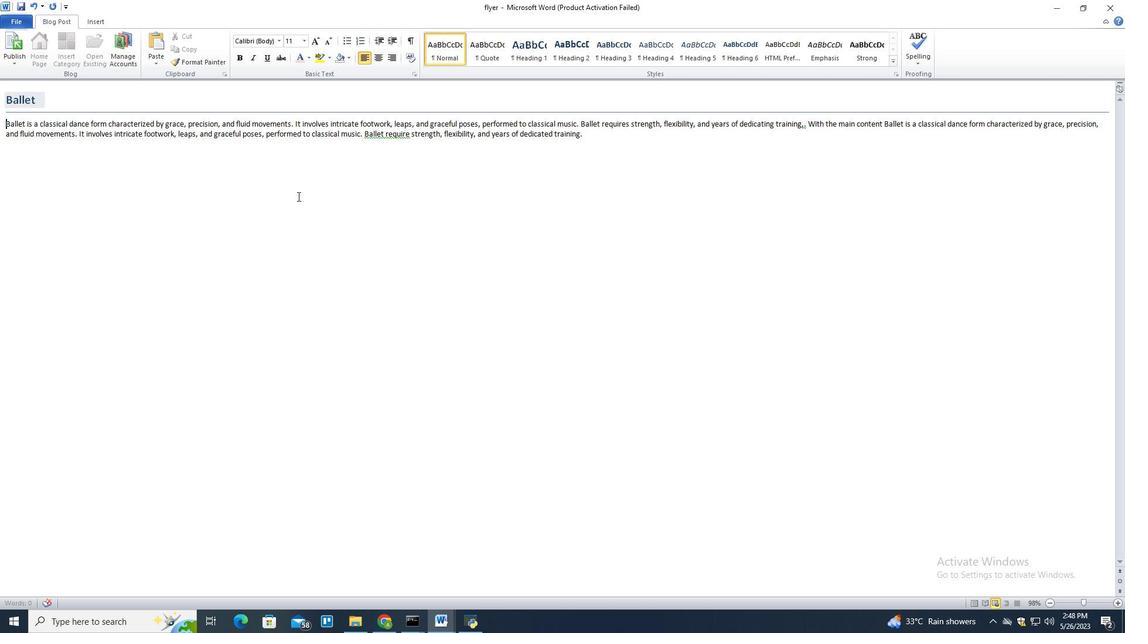 
Action: Key pressed <Key.shift_r><Key.end><Key.down>
Screenshot: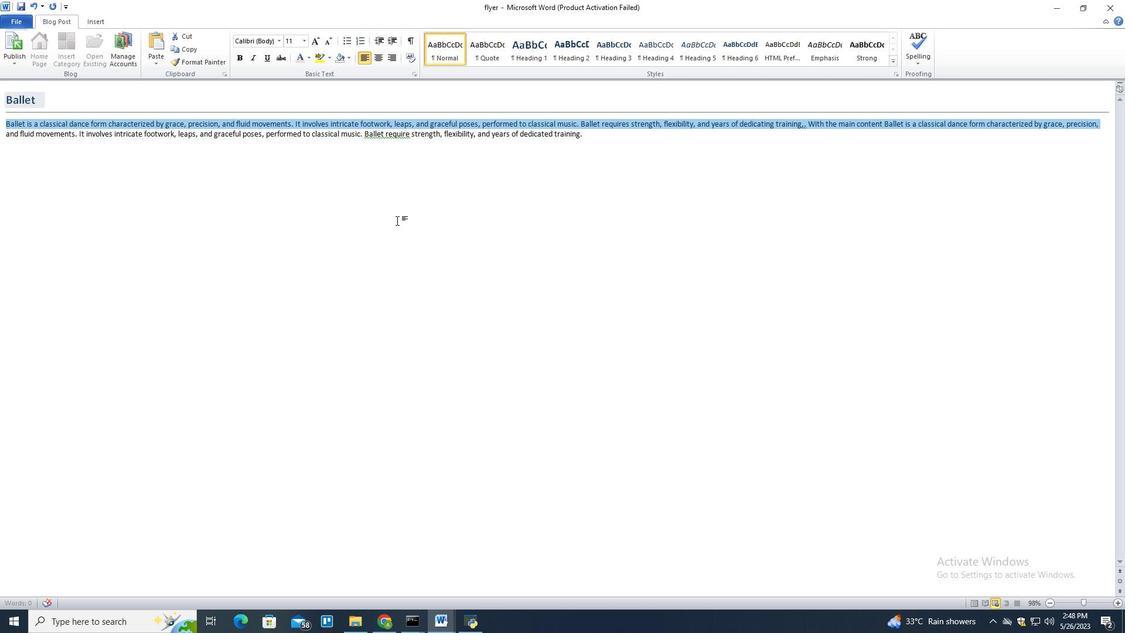 
Action: Mouse moved to (304, 43)
Screenshot: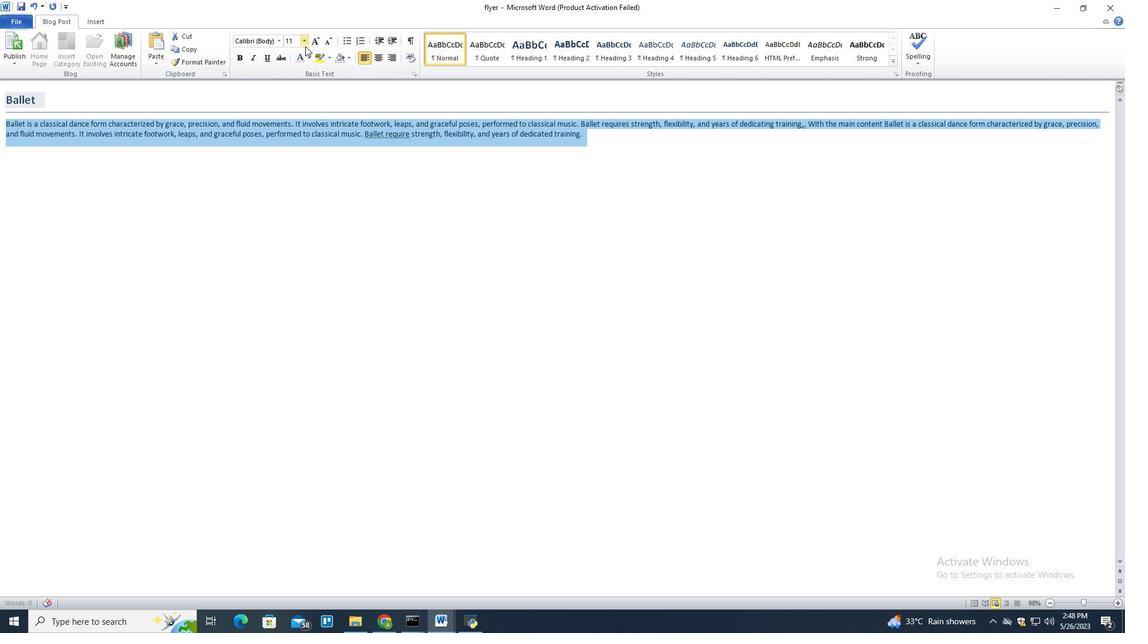 
Action: Mouse pressed left at (304, 43)
Screenshot: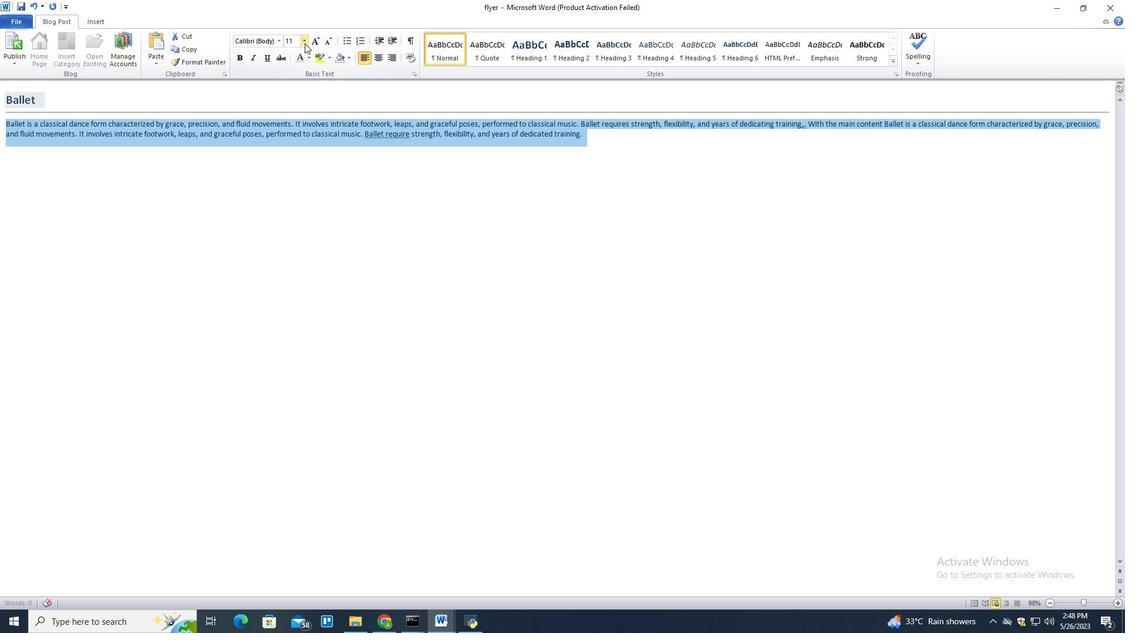 
Action: Mouse moved to (292, 138)
Screenshot: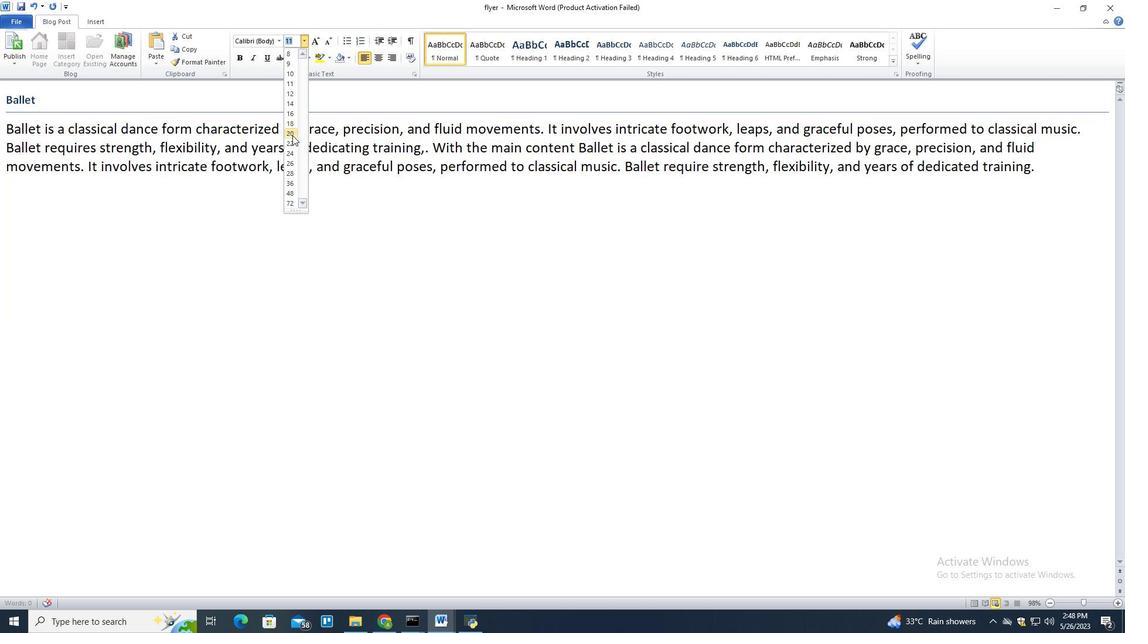 
Action: Mouse pressed left at (292, 138)
Screenshot: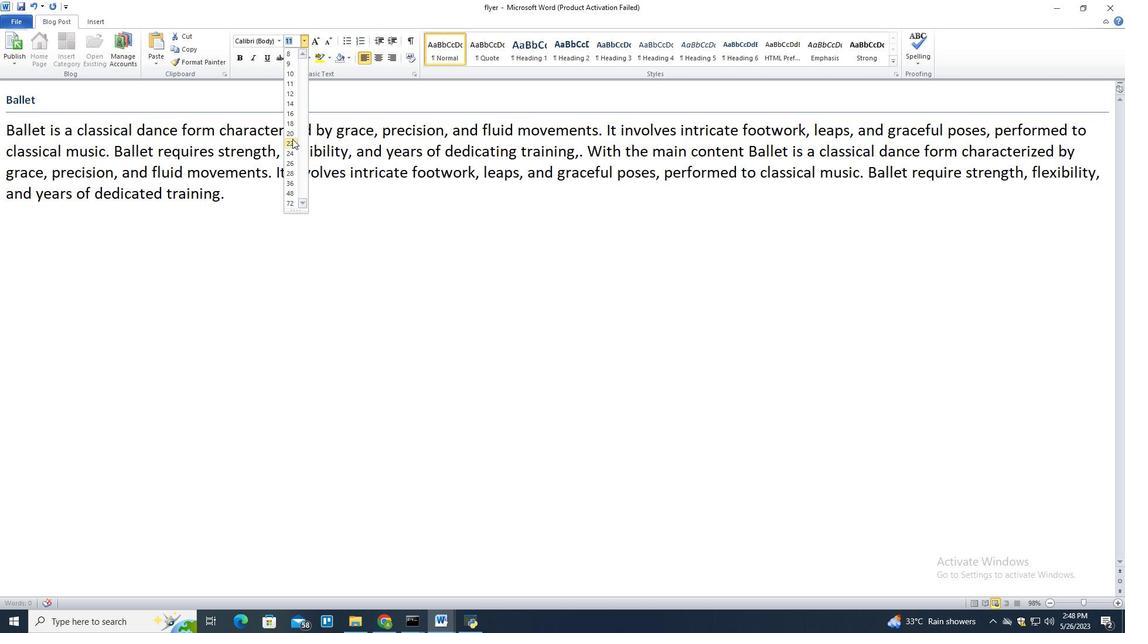 
Action: Mouse moved to (260, 202)
Screenshot: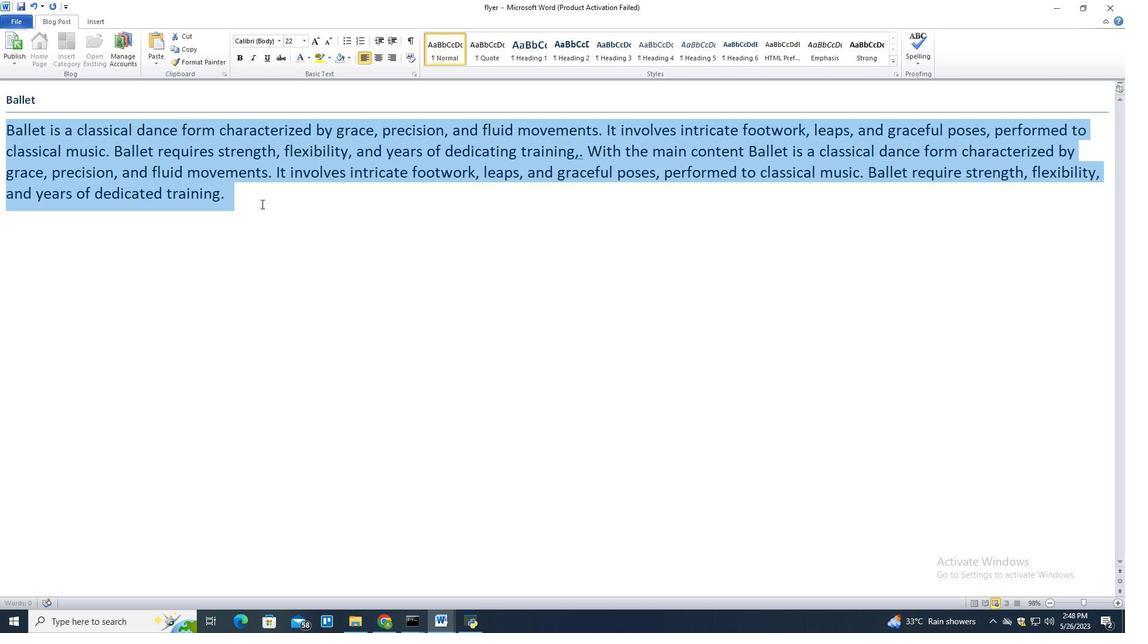 
Action: Mouse pressed left at (260, 202)
Screenshot: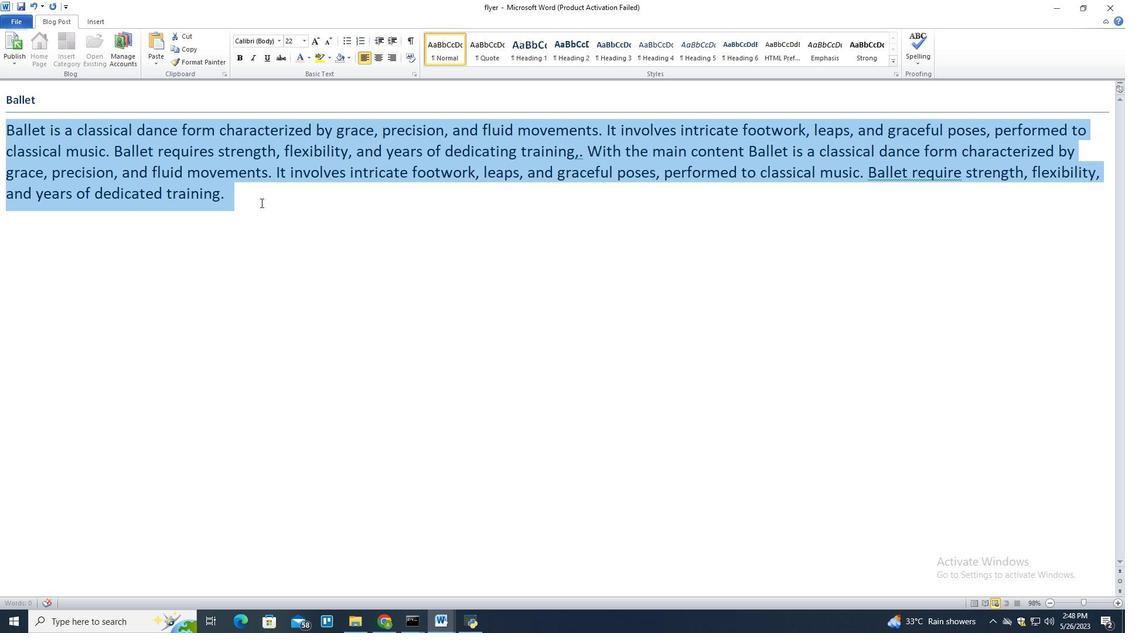 
Action: Mouse moved to (233, 195)
Screenshot: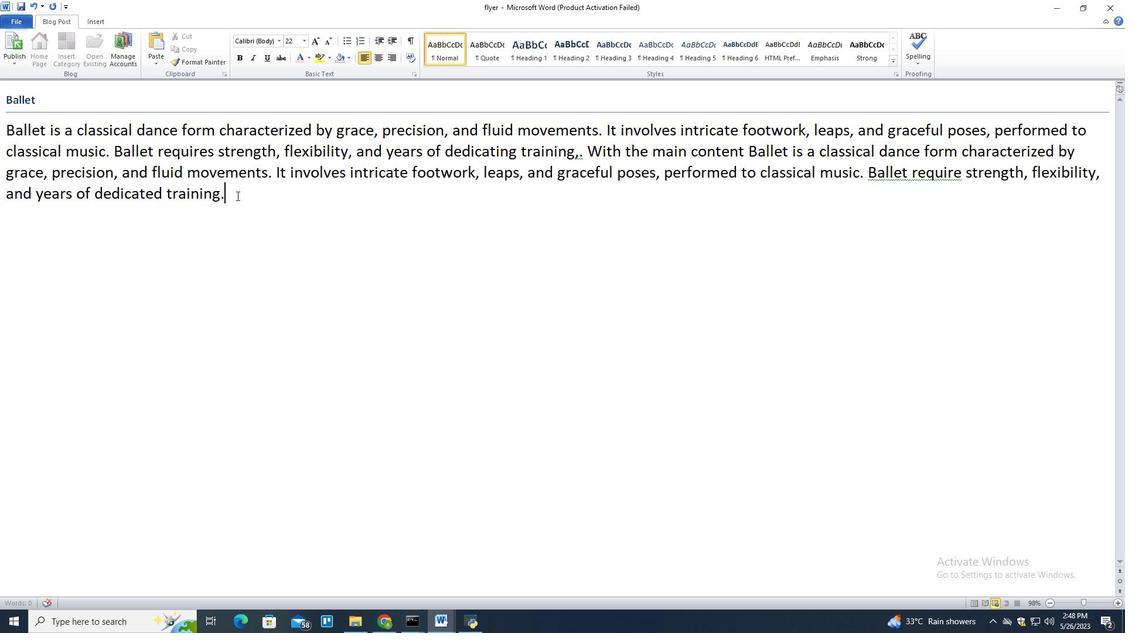 
Action: Mouse pressed left at (233, 195)
Screenshot: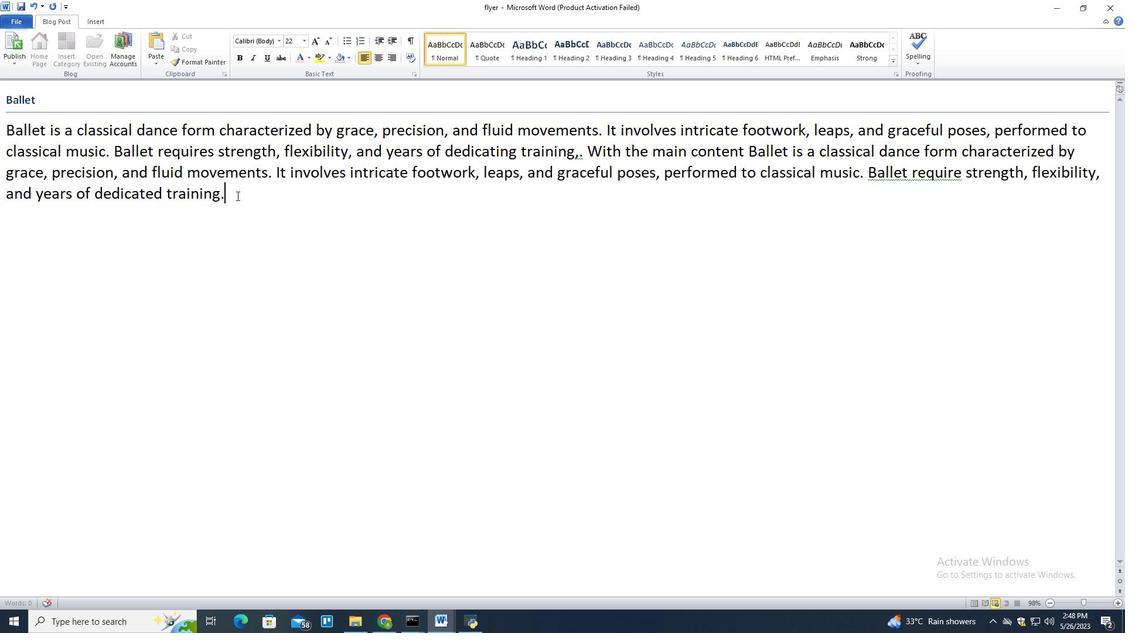 
Action: Mouse moved to (277, 42)
Screenshot: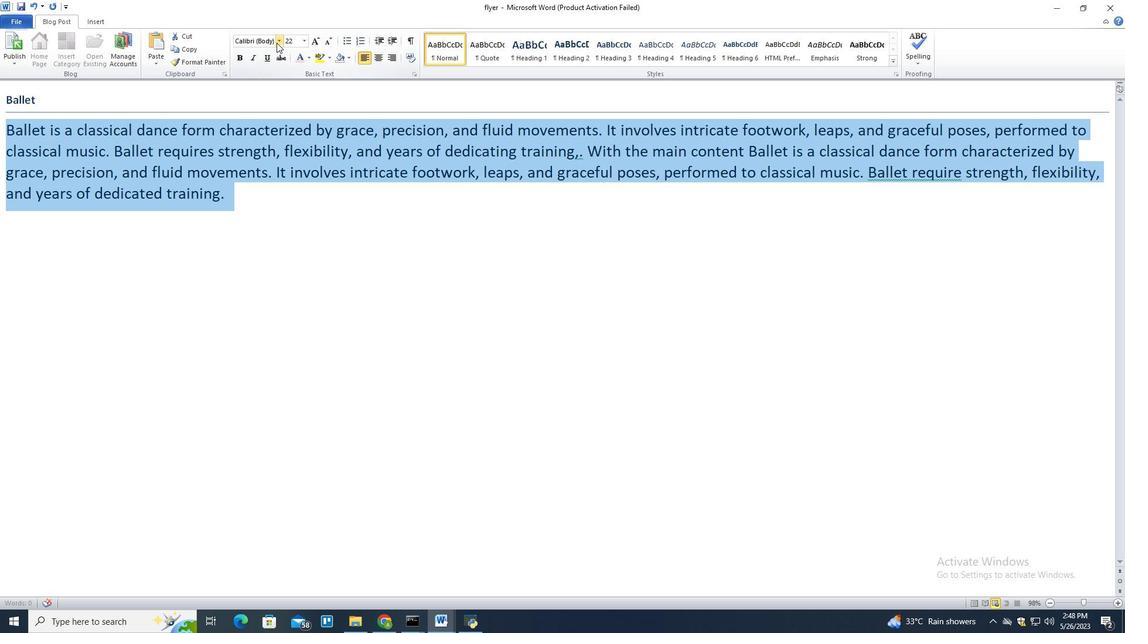 
Action: Mouse pressed left at (277, 42)
Screenshot: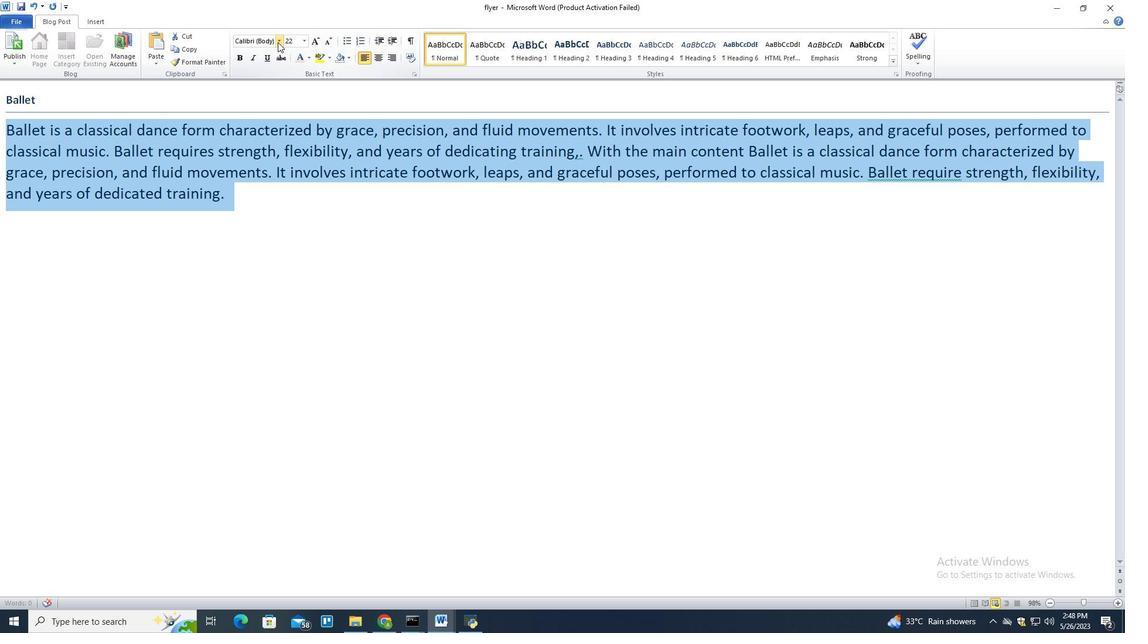 
Action: Mouse moved to (259, 40)
Screenshot: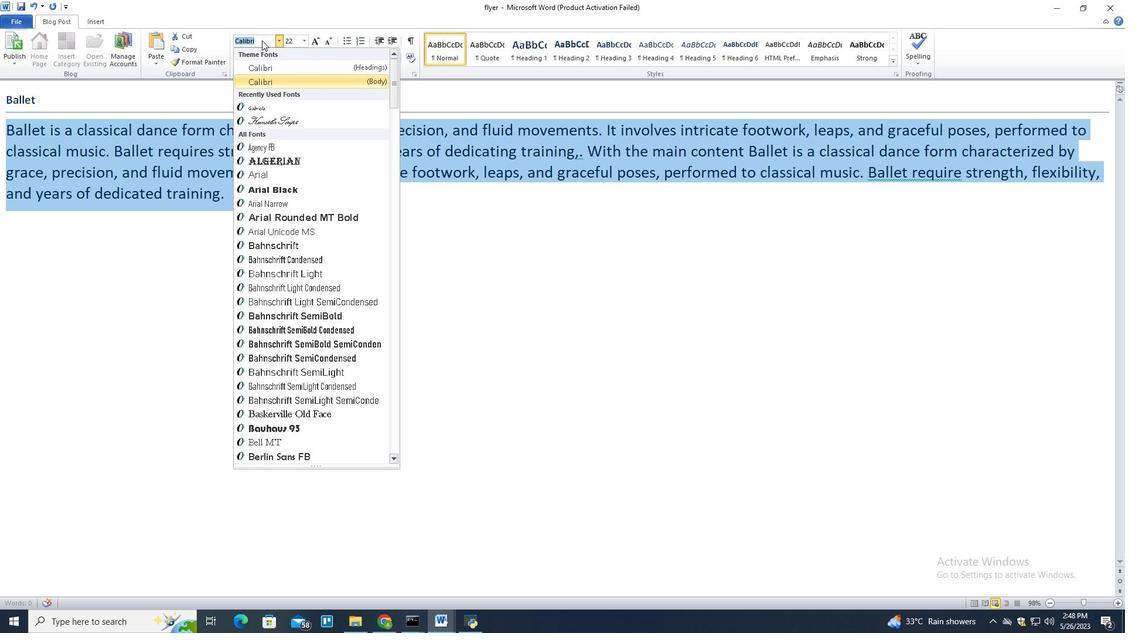 
Action: Key pressed <Key.shift>Broadwayand<Key.backspace><Key.backspace><Key.backspace><Key.enter>
Screenshot: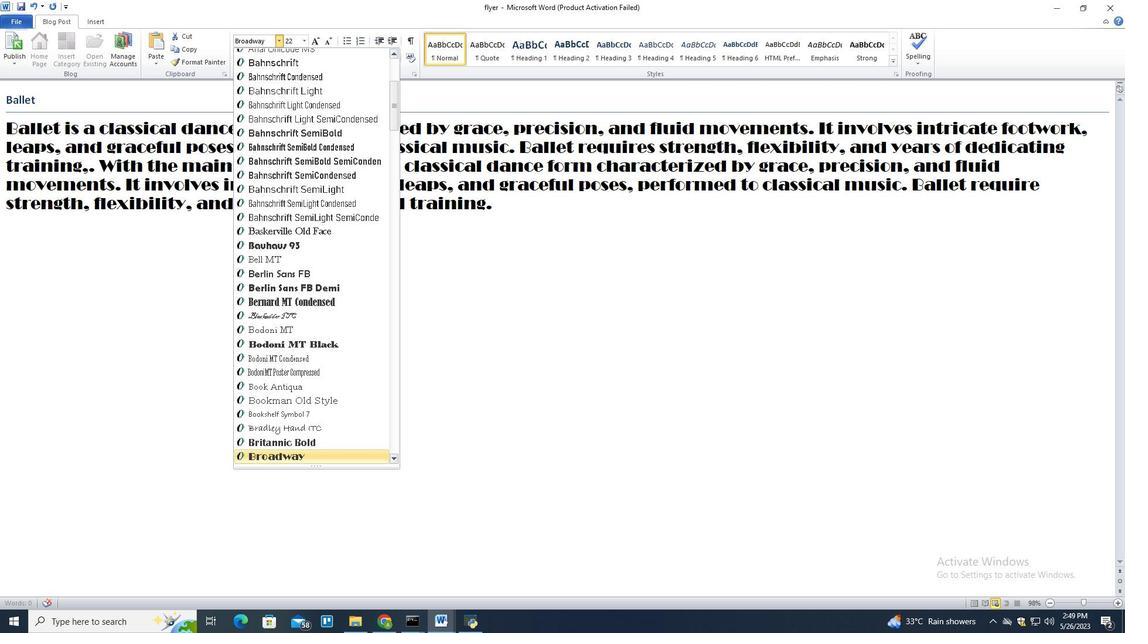 
Action: Mouse moved to (350, 177)
Screenshot: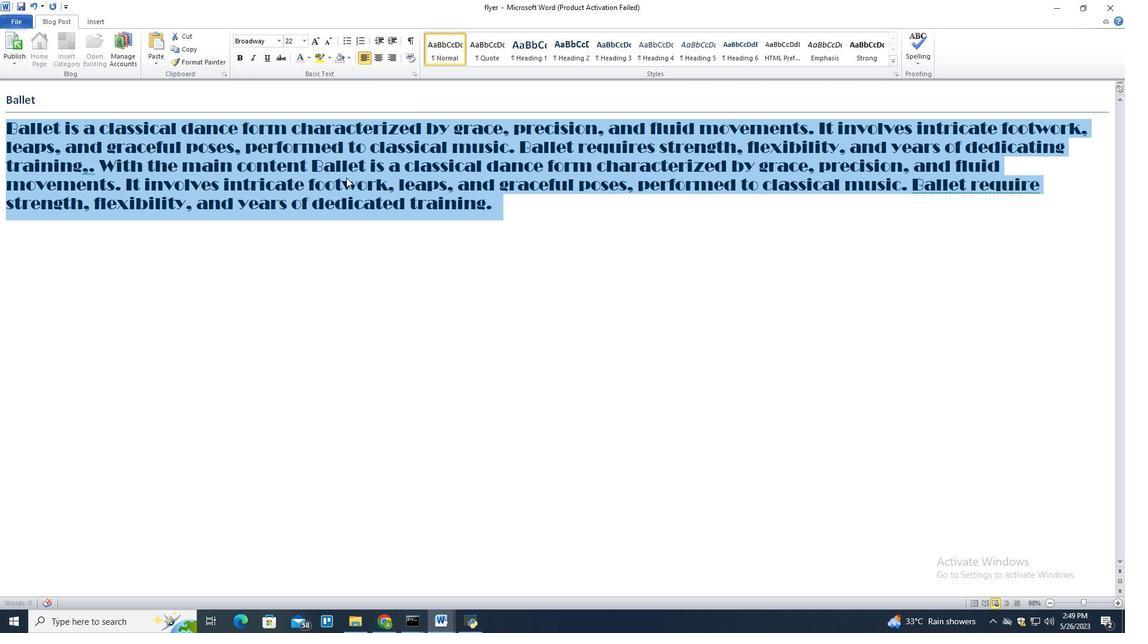
Action: Mouse pressed left at (350, 177)
Screenshot: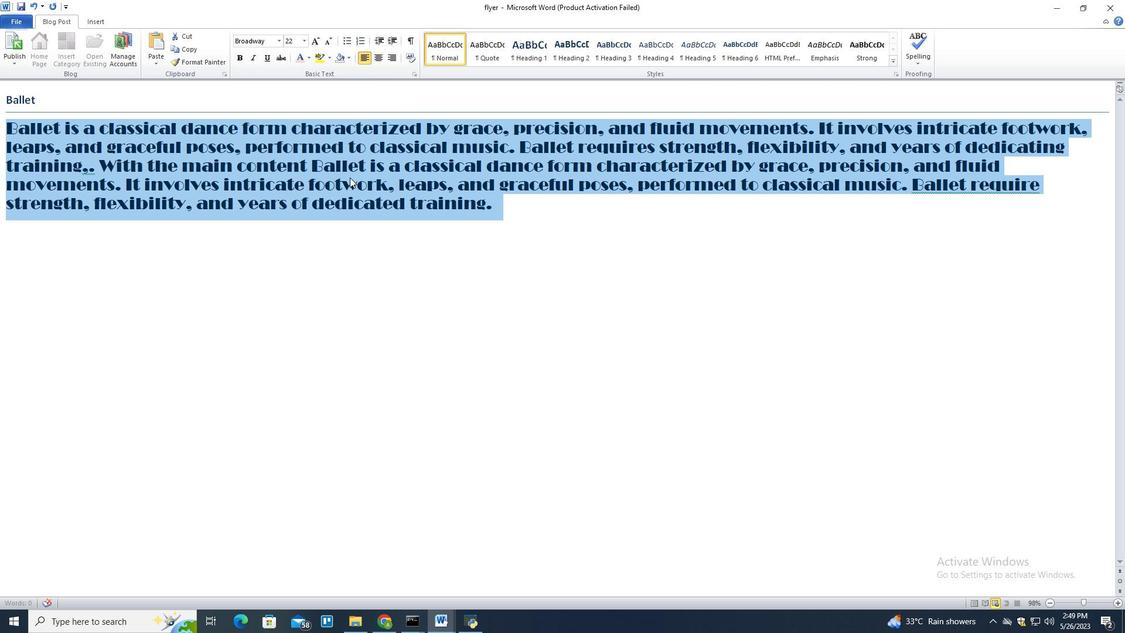 
Action: Mouse moved to (541, 207)
Screenshot: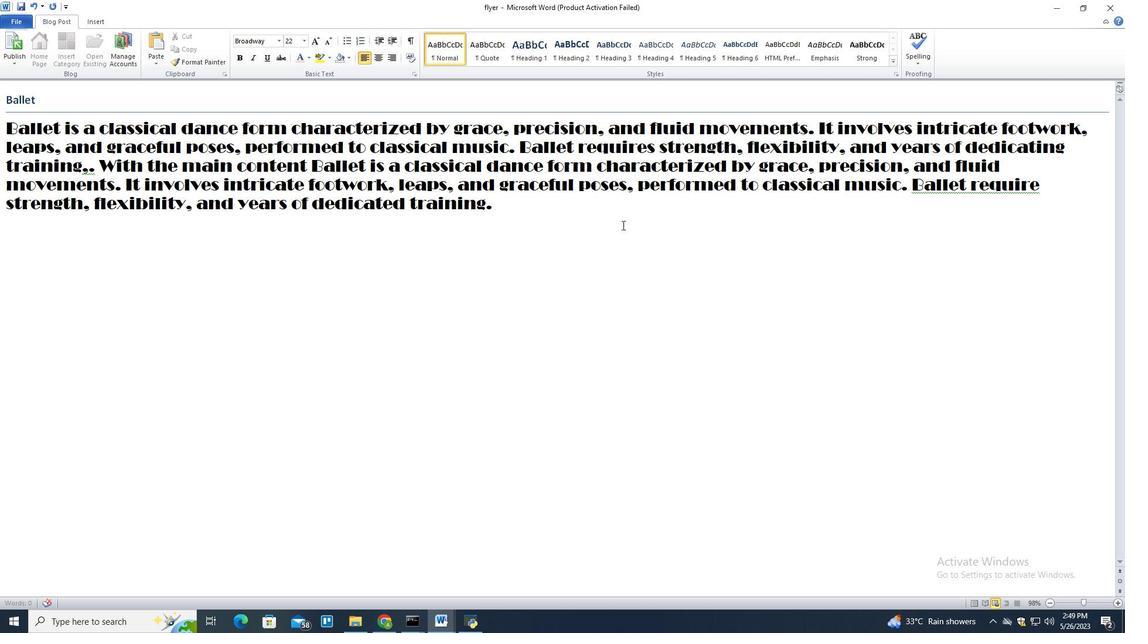 
Action: Mouse pressed left at (541, 207)
Screenshot: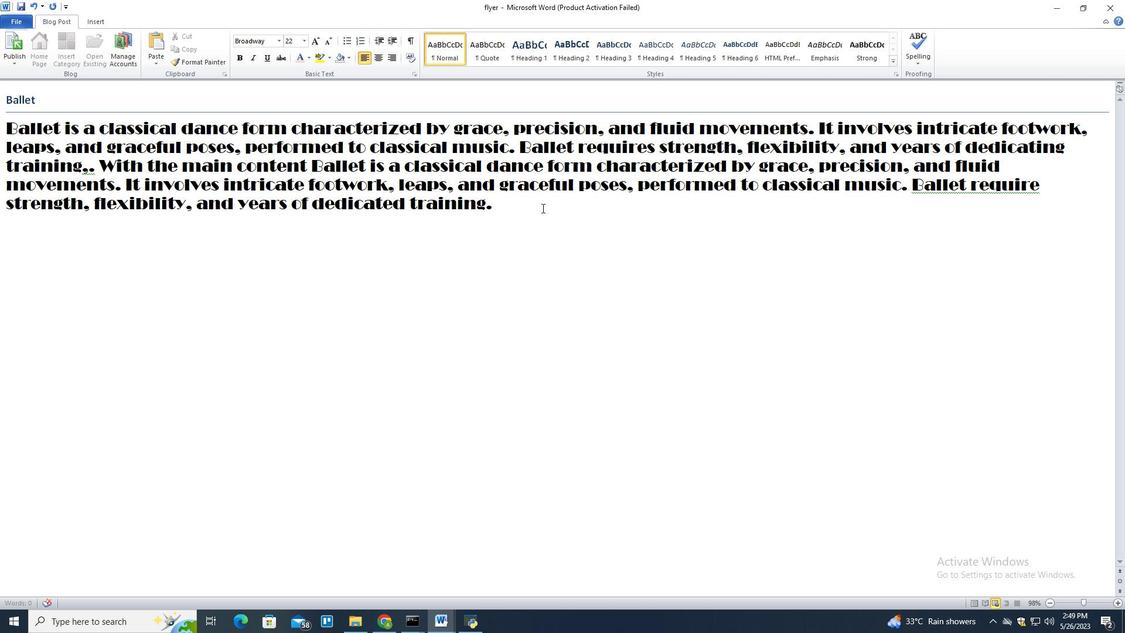 
Action: Mouse moved to (18, 96)
Screenshot: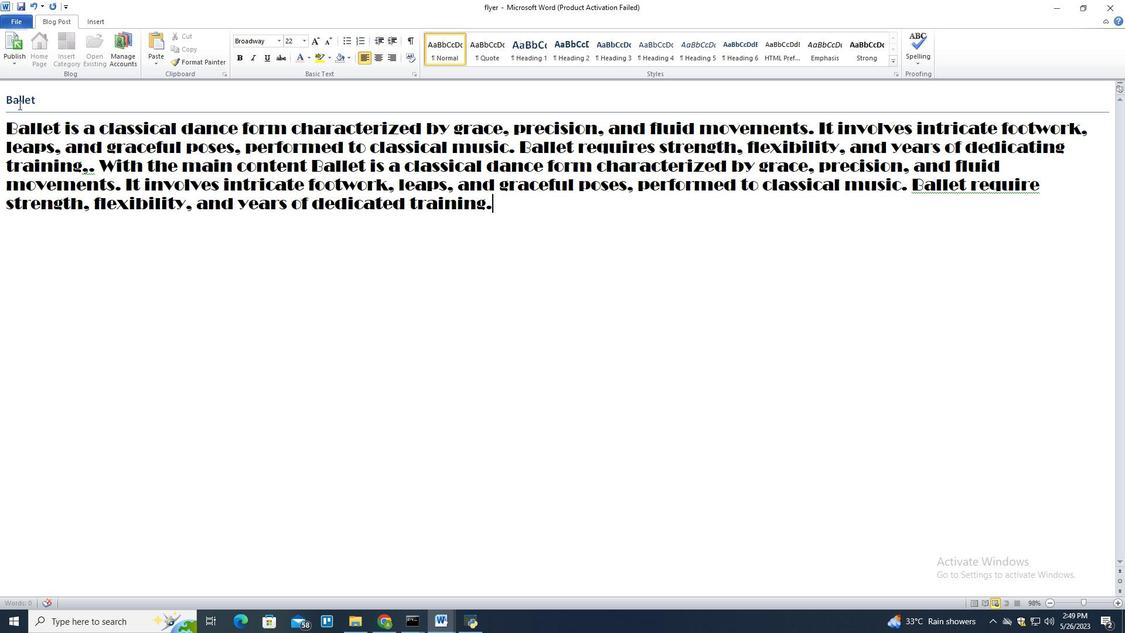 
Action: Mouse pressed left at (18, 96)
Screenshot: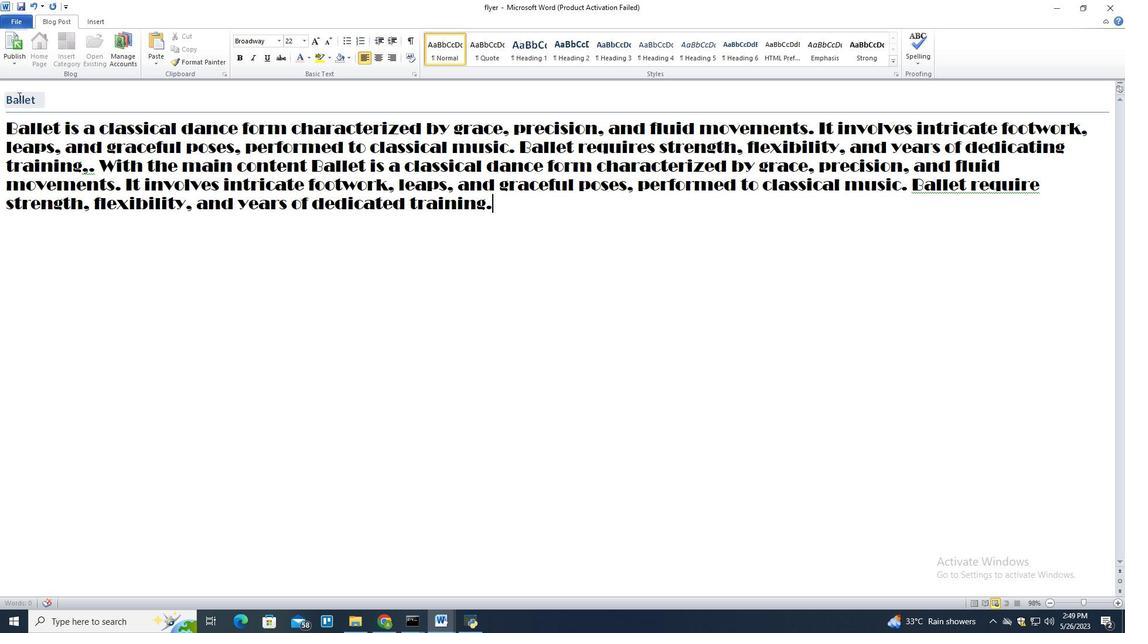 
Action: Mouse pressed left at (18, 96)
Screenshot: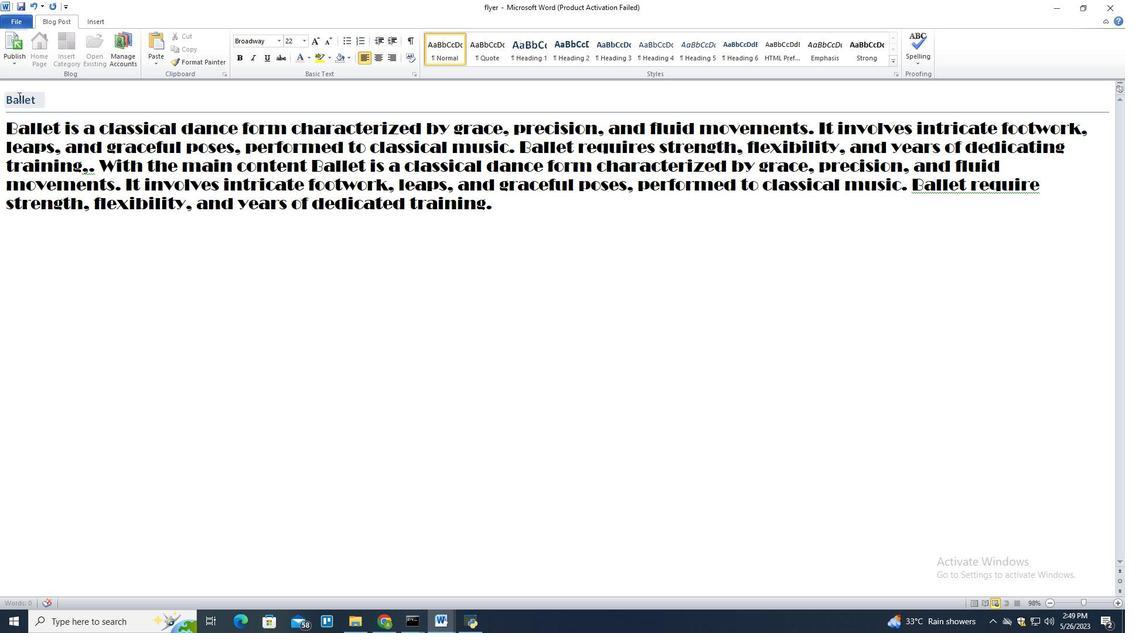 
Action: Mouse moved to (306, 39)
Screenshot: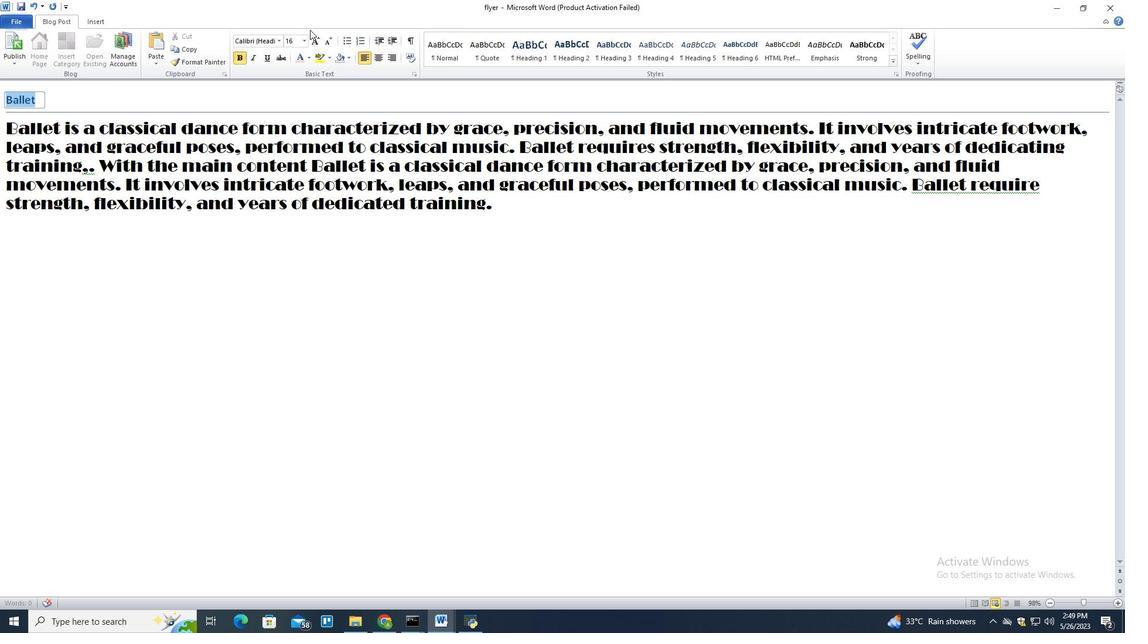 
Action: Mouse pressed left at (306, 39)
Screenshot: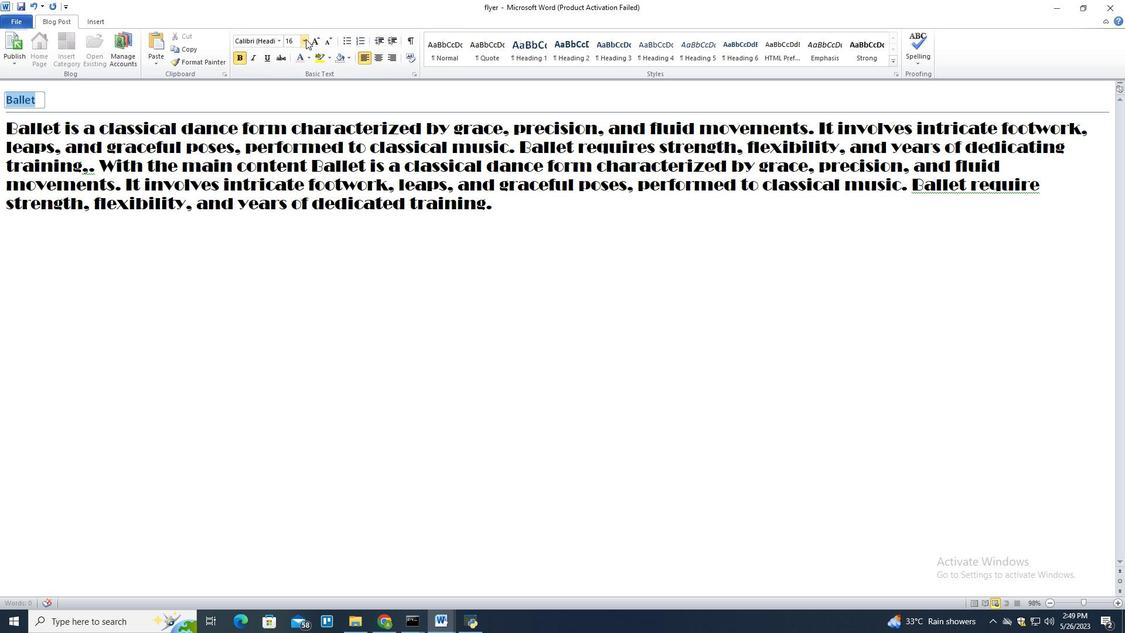 
Action: Mouse moved to (292, 116)
Screenshot: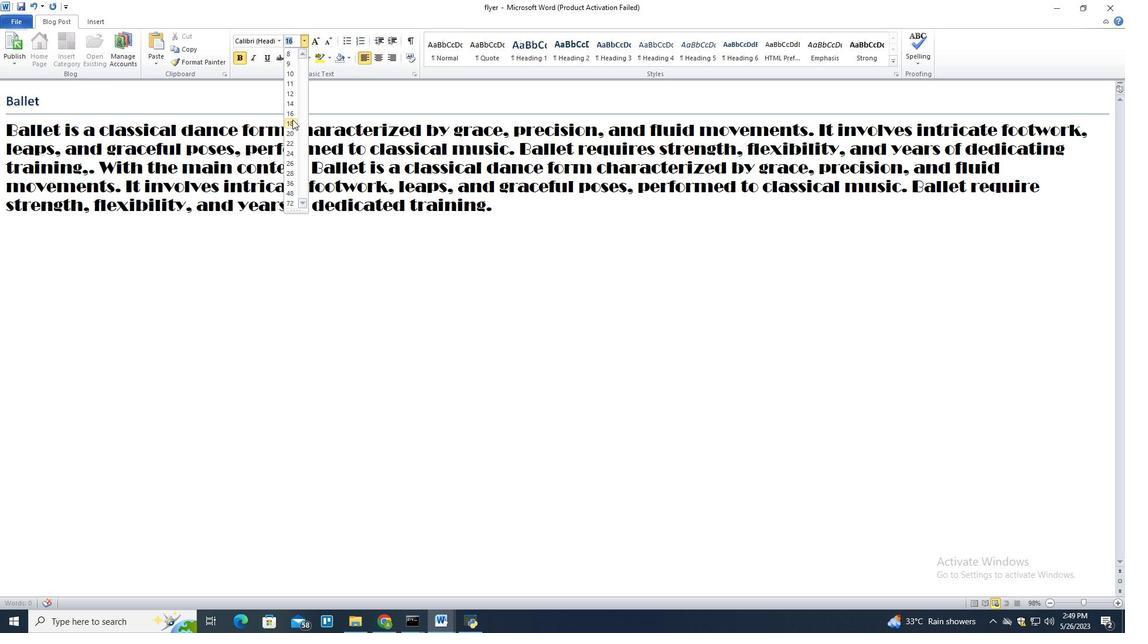 
Action: Mouse pressed left at (292, 116)
Screenshot: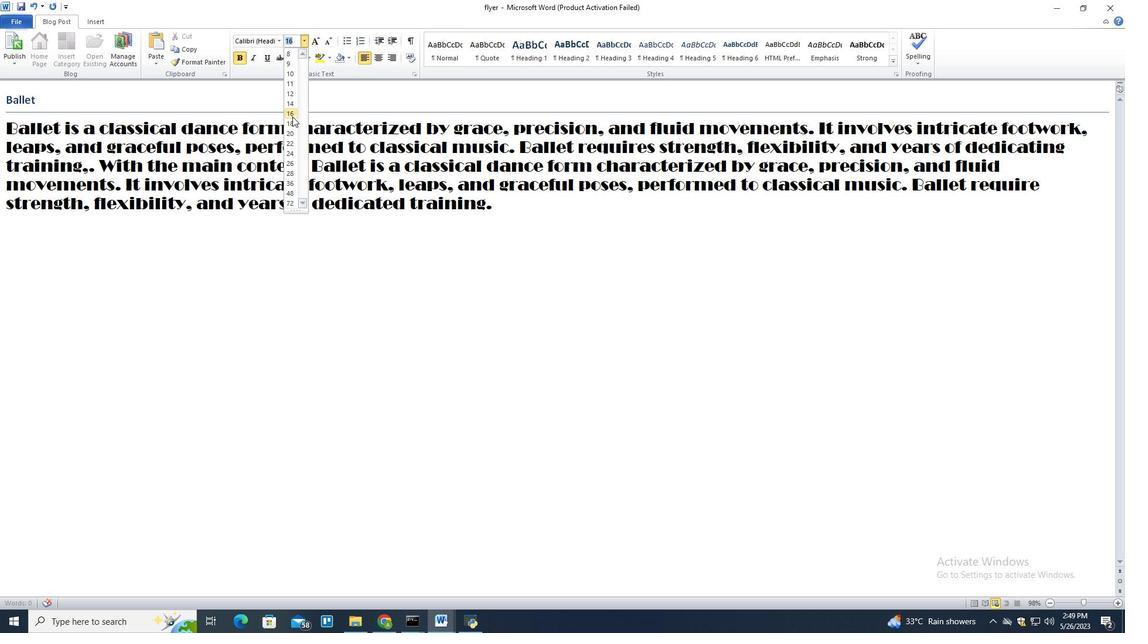 
Action: Mouse moved to (381, 55)
Screenshot: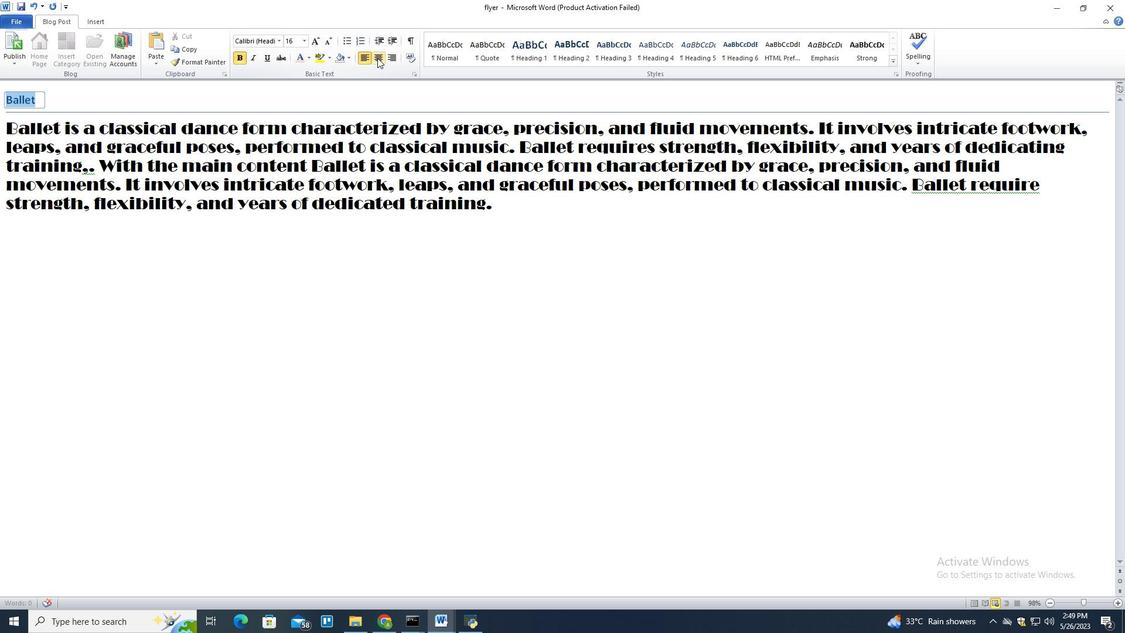 
Action: Mouse pressed left at (381, 55)
Screenshot: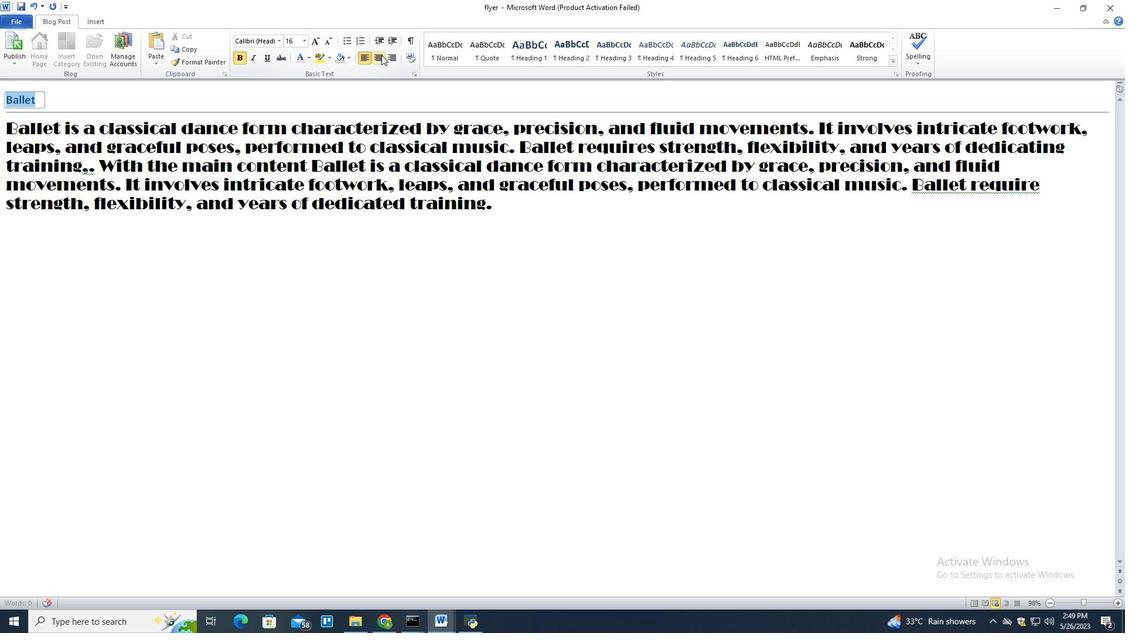 
Action: Mouse moved to (412, 292)
Screenshot: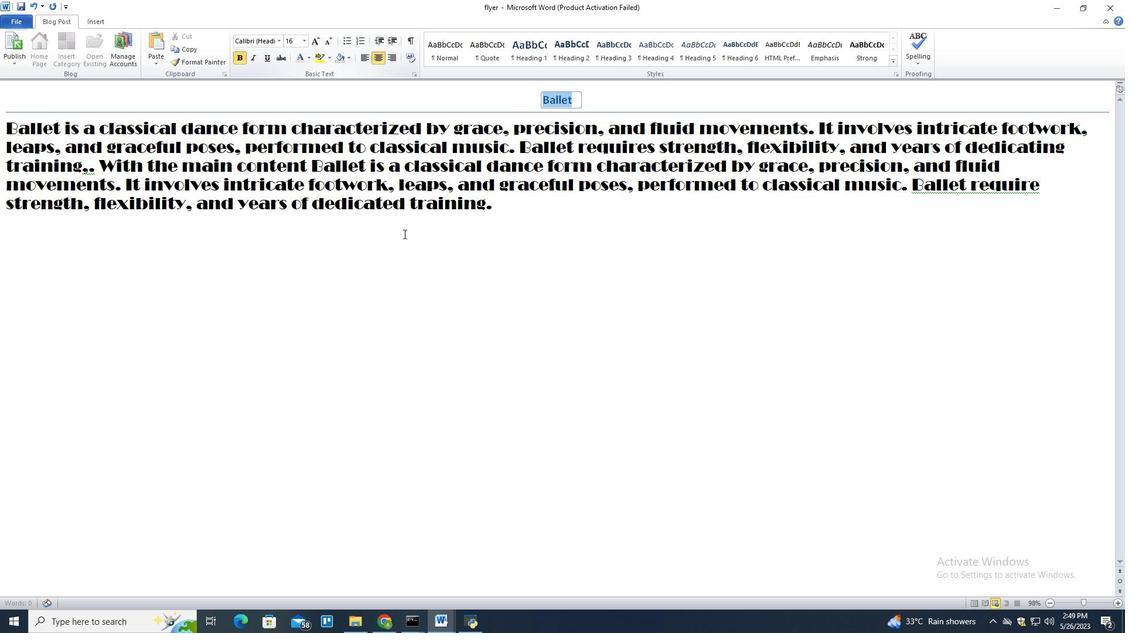 
Action: Mouse pressed left at (412, 292)
Screenshot: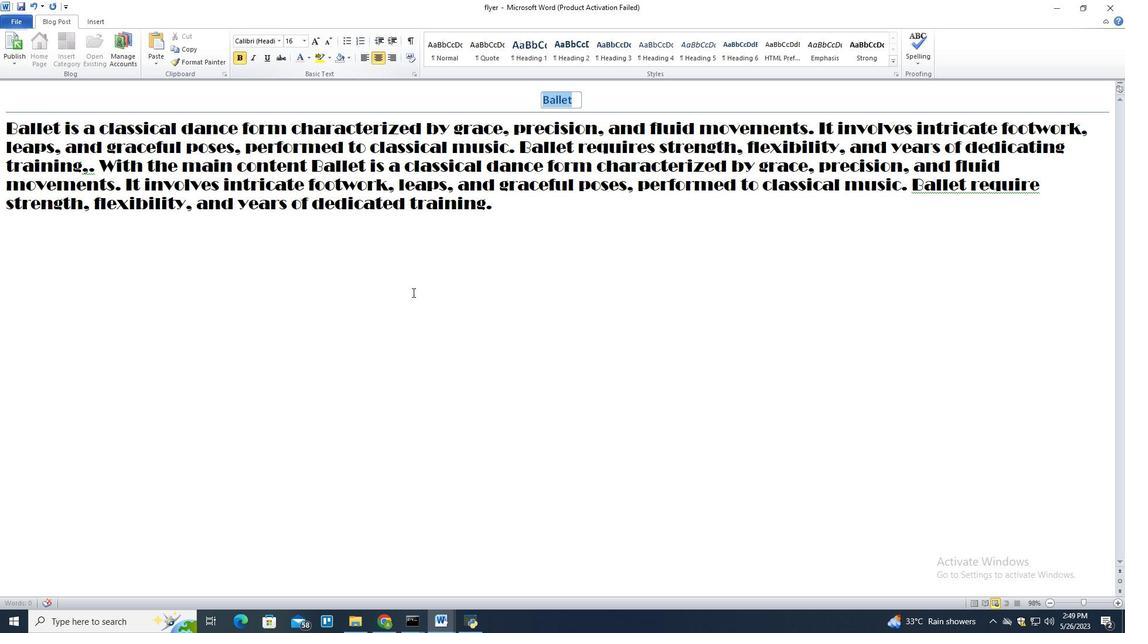 
Action: Mouse moved to (567, 218)
Screenshot: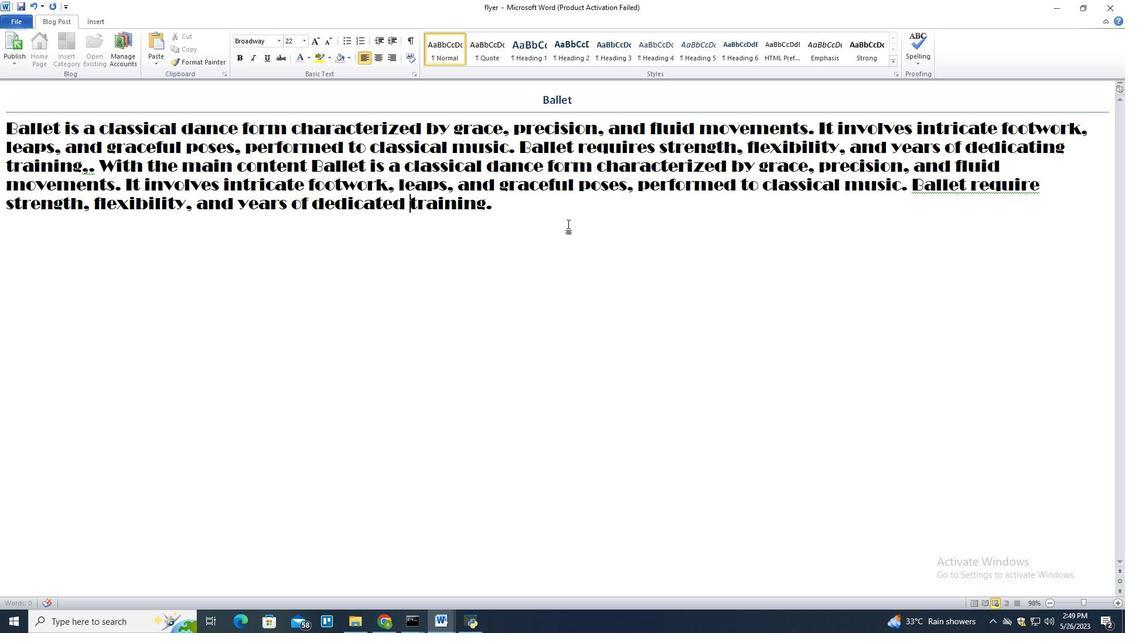 
Action: Mouse pressed left at (567, 218)
Screenshot: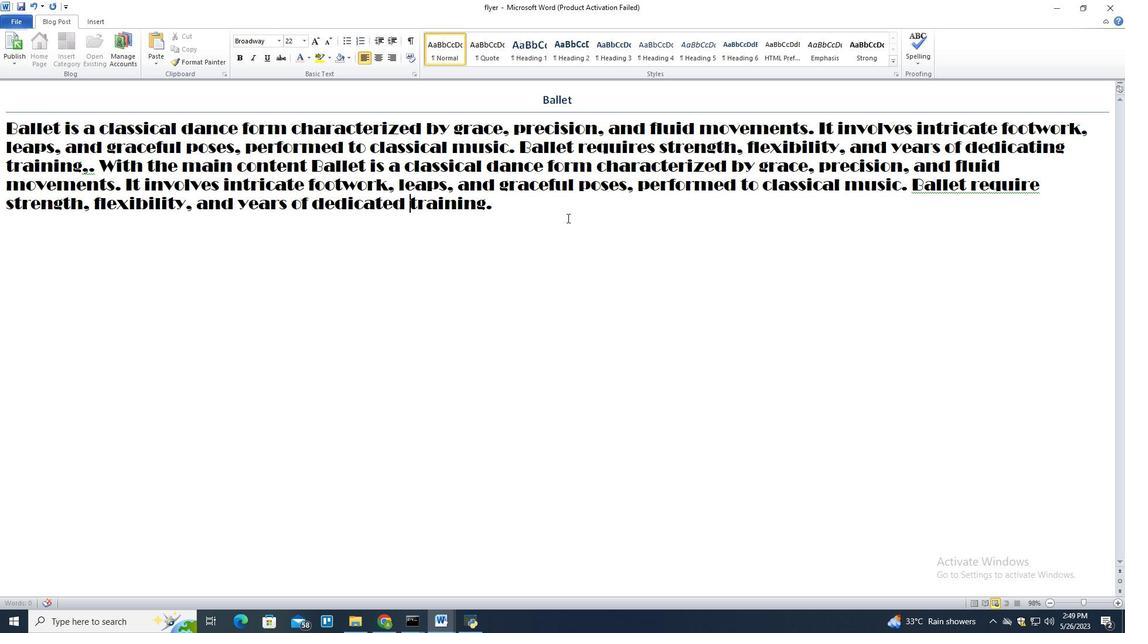 
Action: Key pressed ctrl+S
Screenshot: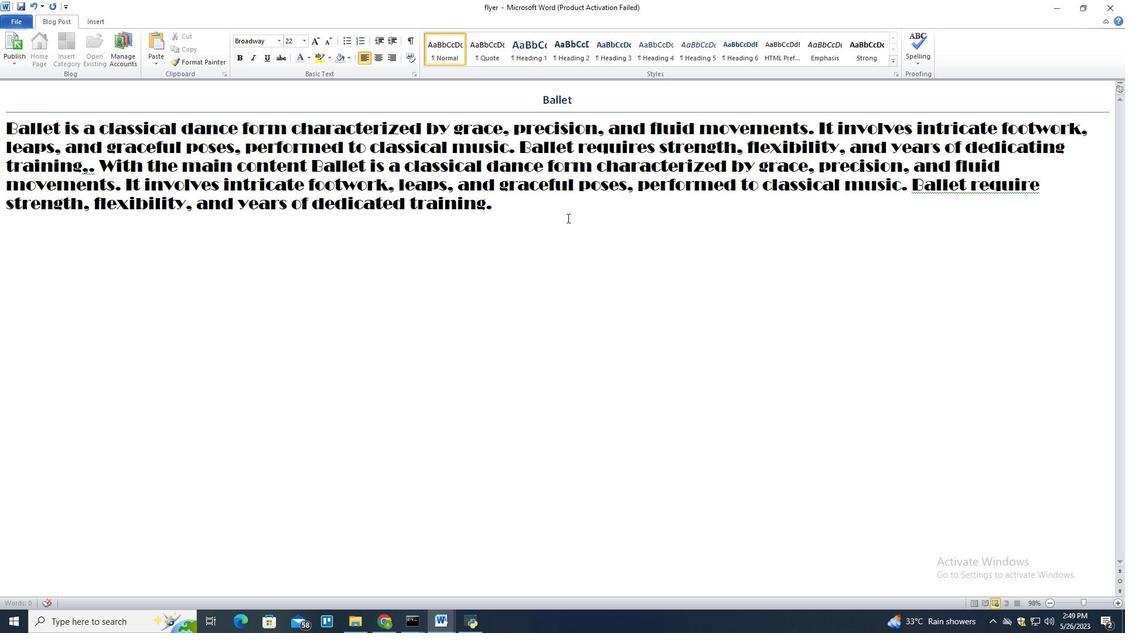 
Action: Mouse pressed left at (567, 218)
Screenshot: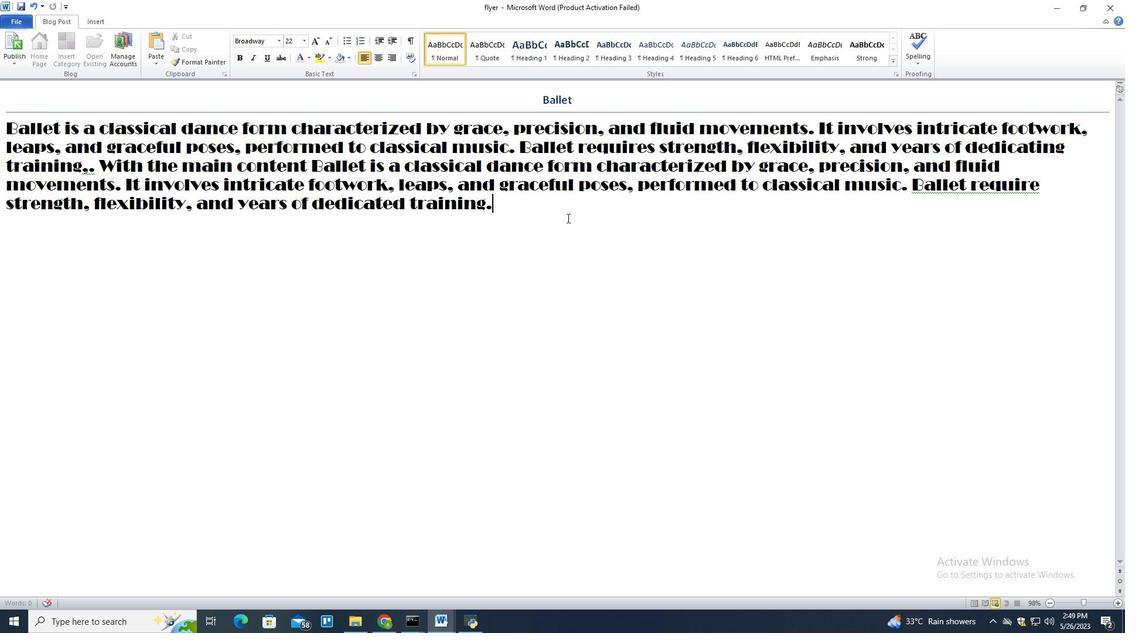 
Action: Mouse moved to (564, 218)
Screenshot: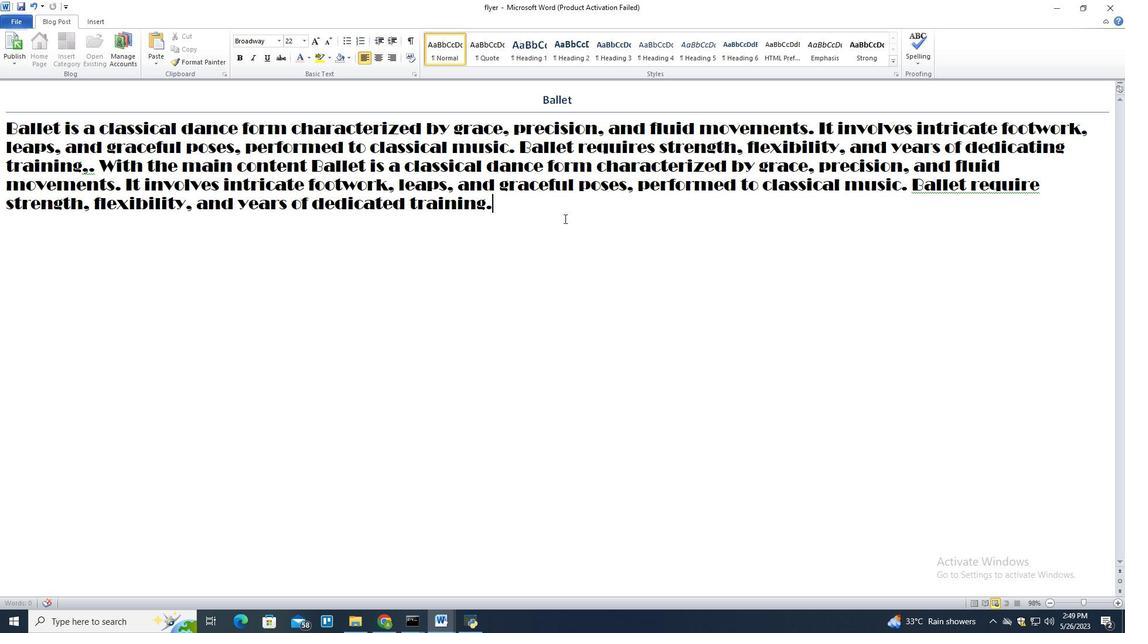 
Action: Key pressed ctrl+S
Screenshot: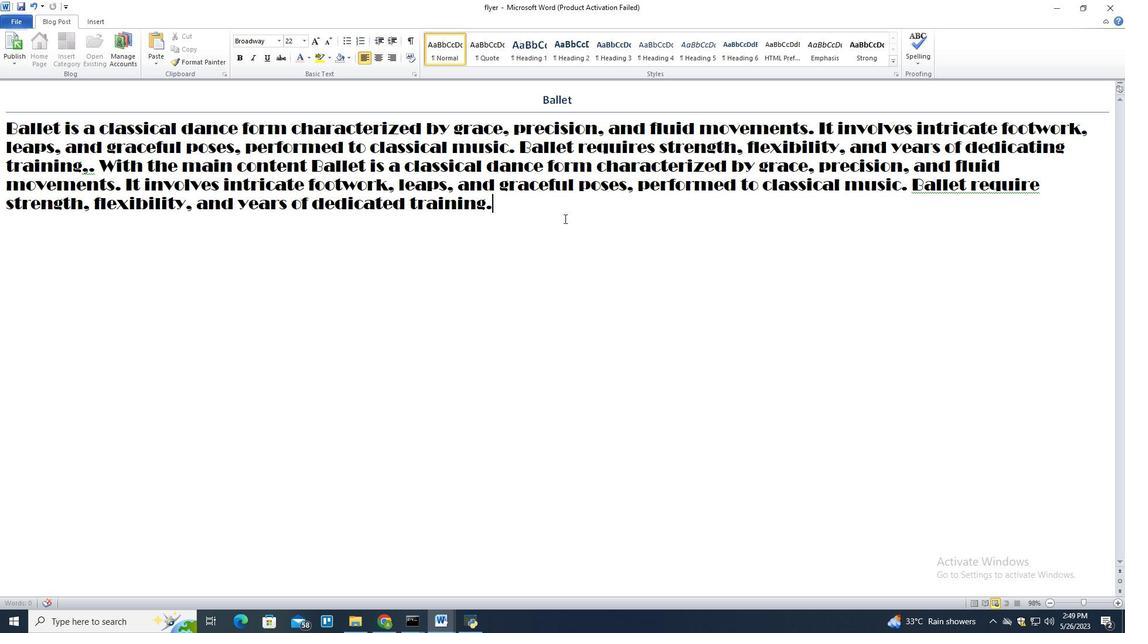 
Action: Mouse moved to (561, 220)
Screenshot: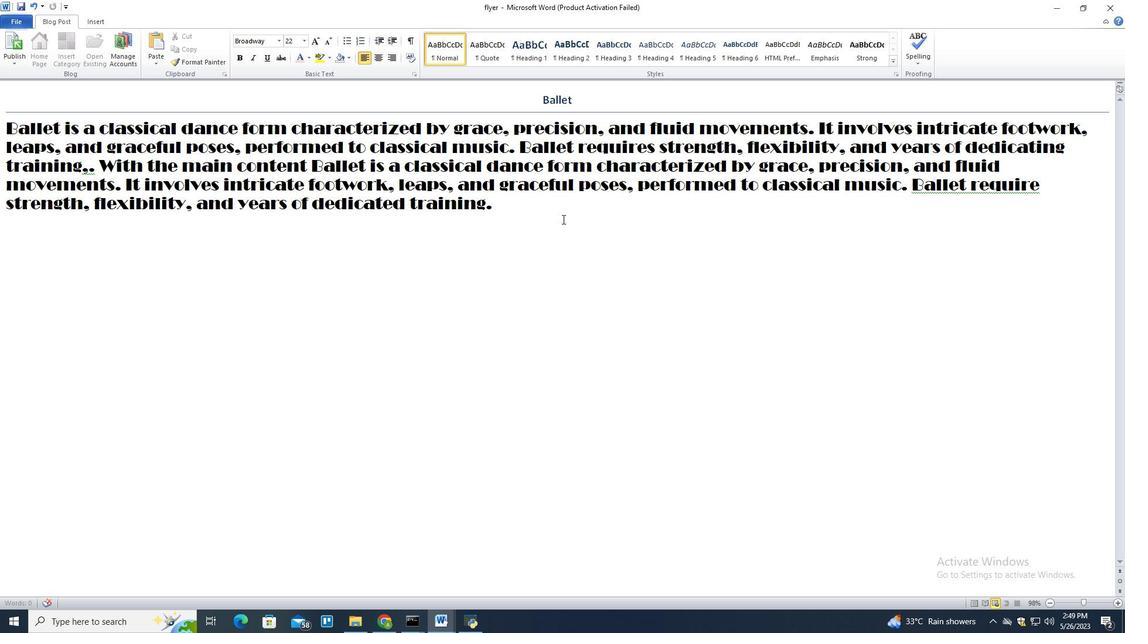 
Action: Key pressed <'\x13'>
Screenshot: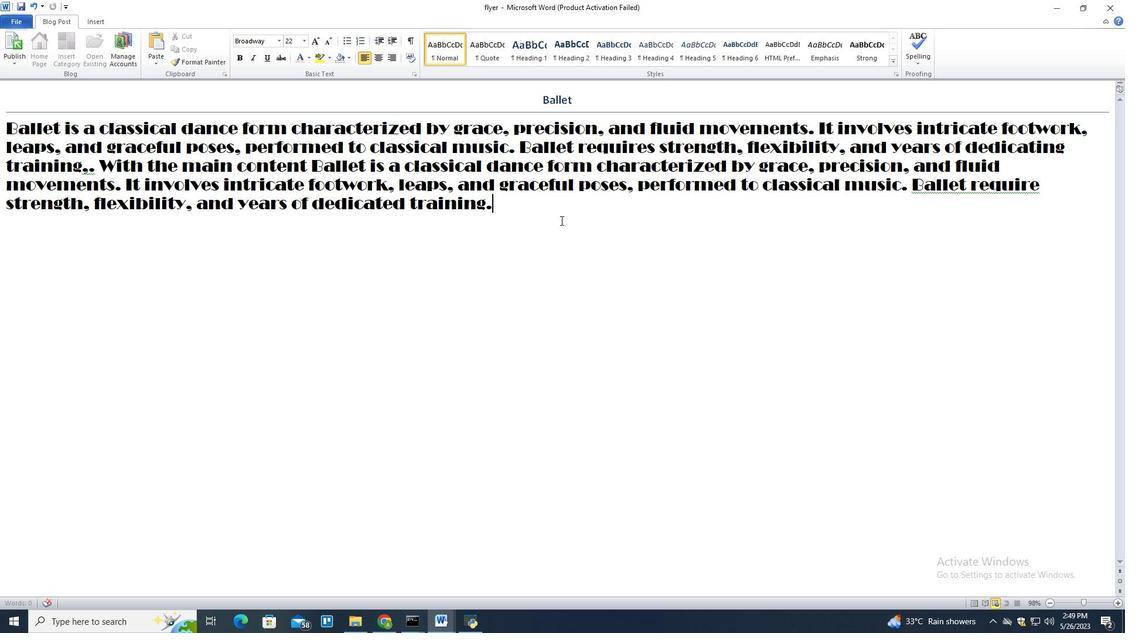 
Action: Mouse moved to (560, 221)
Screenshot: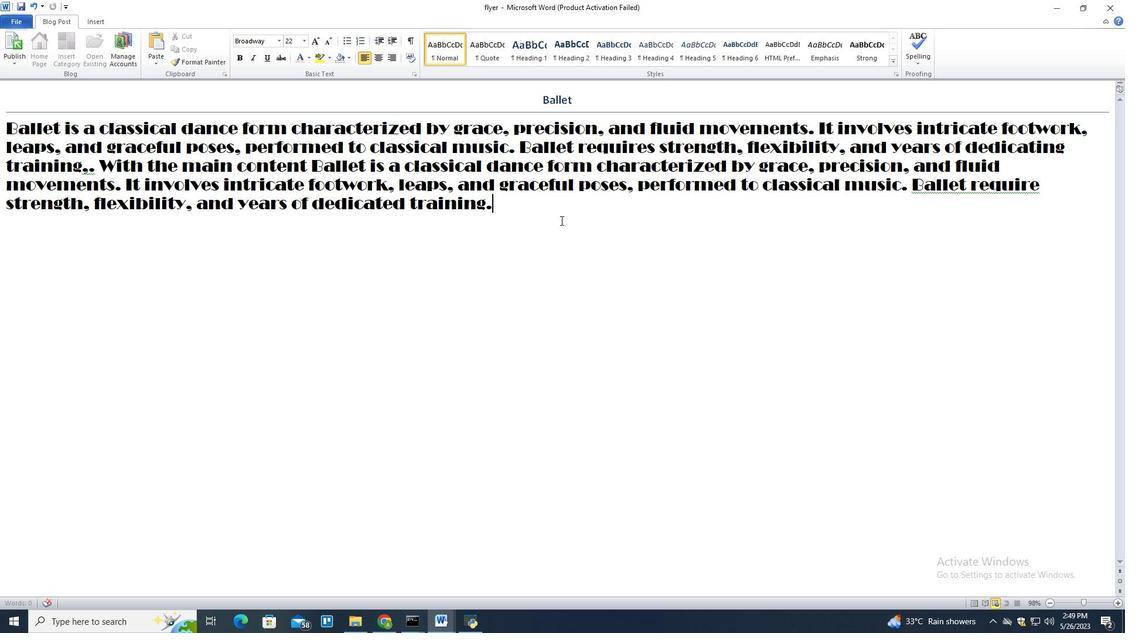 
Action: Key pressed <'\x13'><'\x13'><'\x13'><'\x13'><'\x13'>
Screenshot: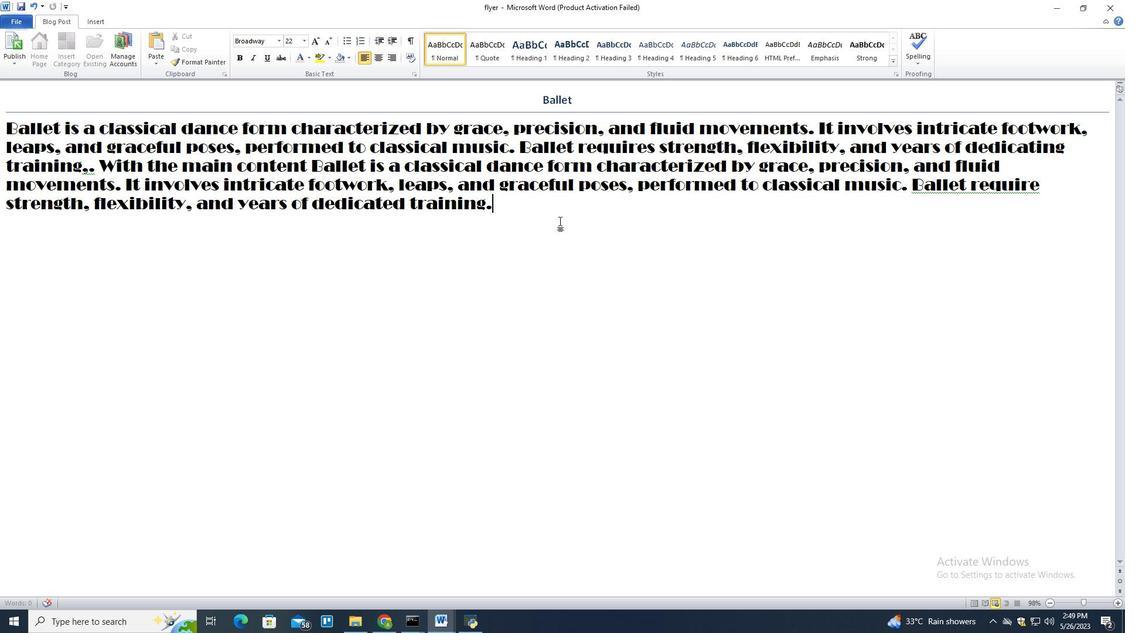 
Action: Mouse pressed left at (560, 221)
Screenshot: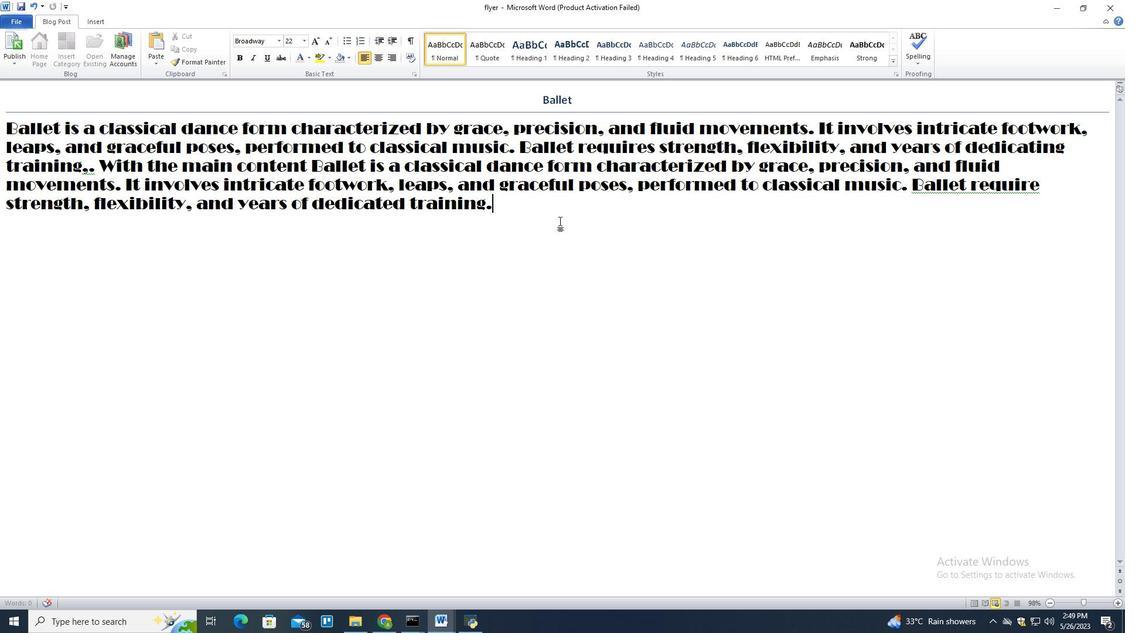 
Action: Key pressed ctrl+S
Screenshot: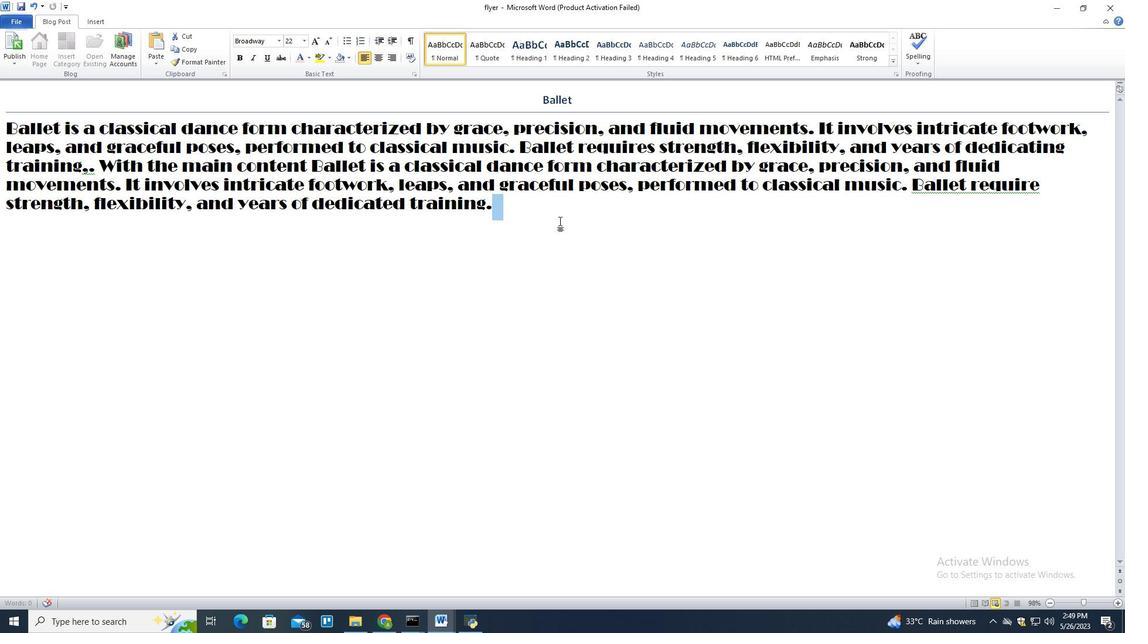 
Action: Mouse pressed left at (560, 221)
Screenshot: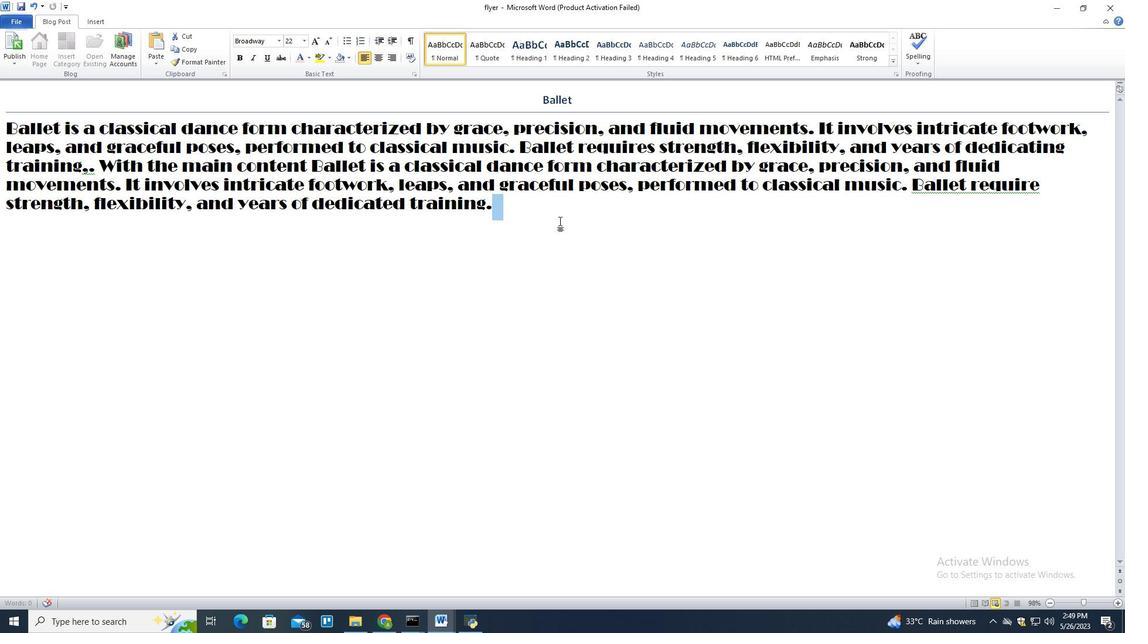 
Action: Key pressed ctrl+S<'\x13'><'\x13'><'\x13'><'\x13'><'\x13'>
Screenshot: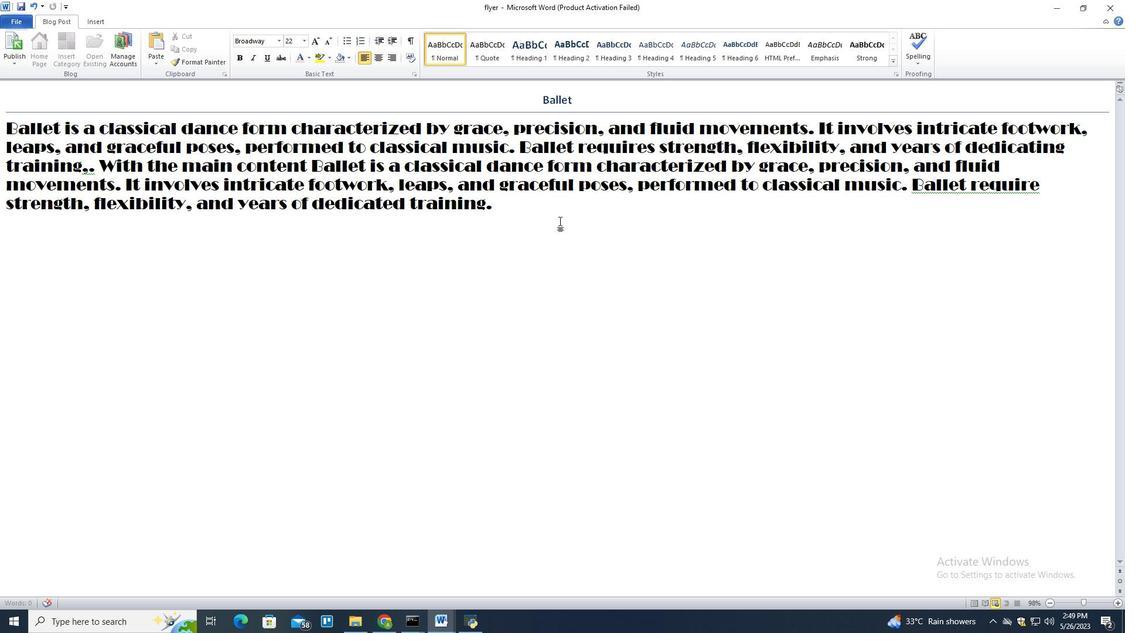 
Action: Mouse moved to (553, 225)
Screenshot: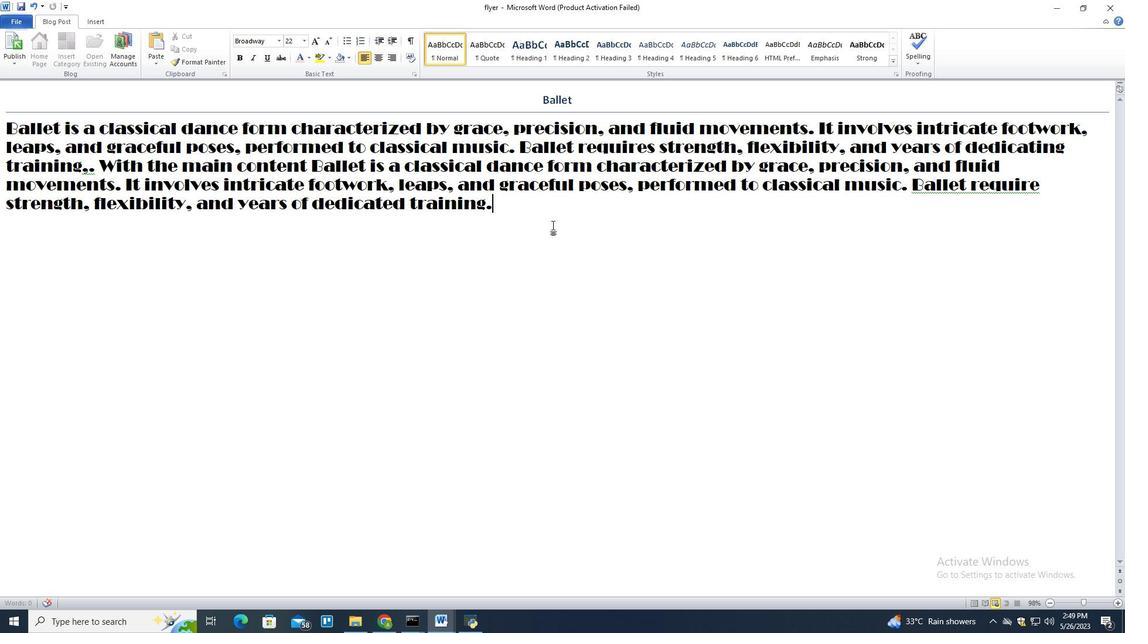 
